 Task: Look for space in Rendsburg, Germany from 6th September, 2023 to 10th September, 2023 for 1 adult in price range Rs.9000 to Rs.17000. Place can be private room with 1  bedroom having 1 bed and 1 bathroom. Property type can be house, flat, guest house, hotel. Booking option can be shelf check-in. Required host language is English.
Action: Mouse moved to (246, 137)
Screenshot: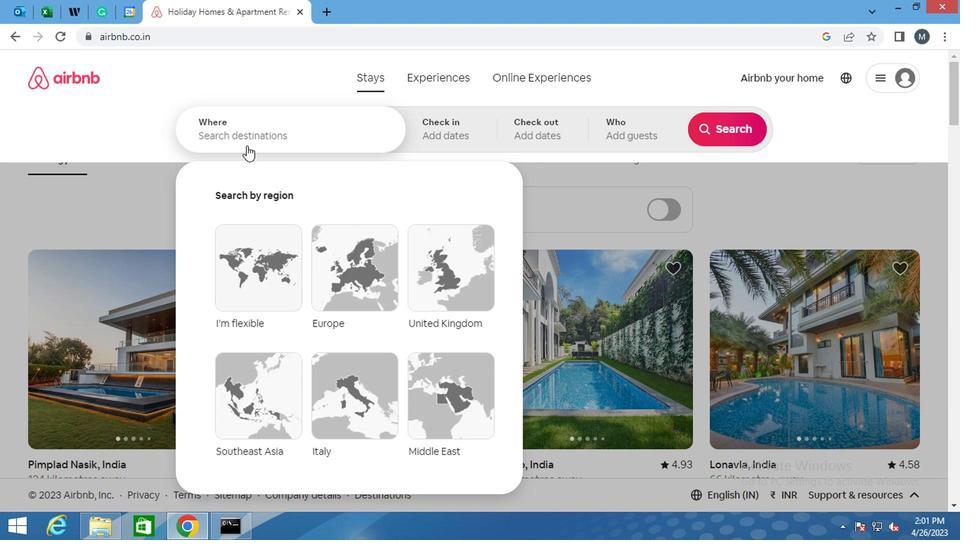 
Action: Mouse pressed left at (246, 137)
Screenshot: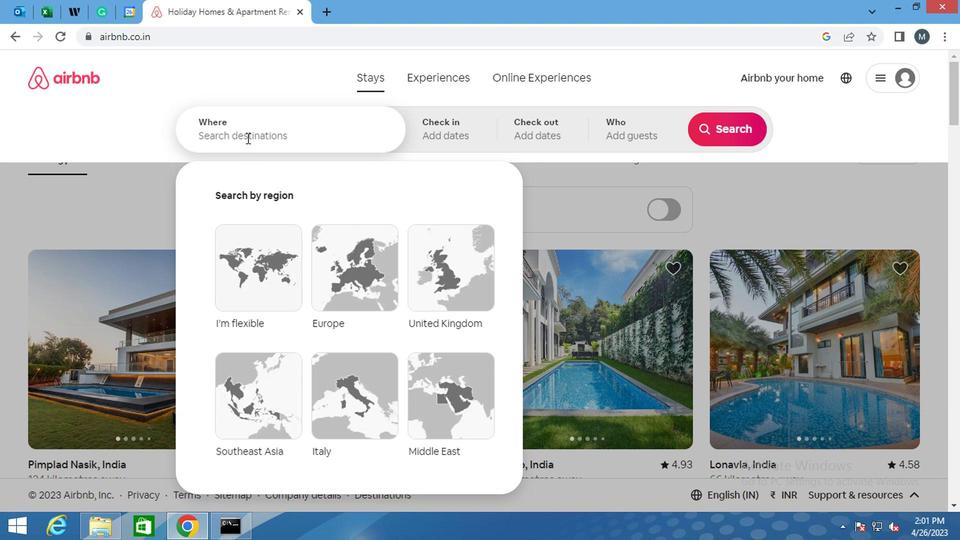 
Action: Mouse moved to (246, 136)
Screenshot: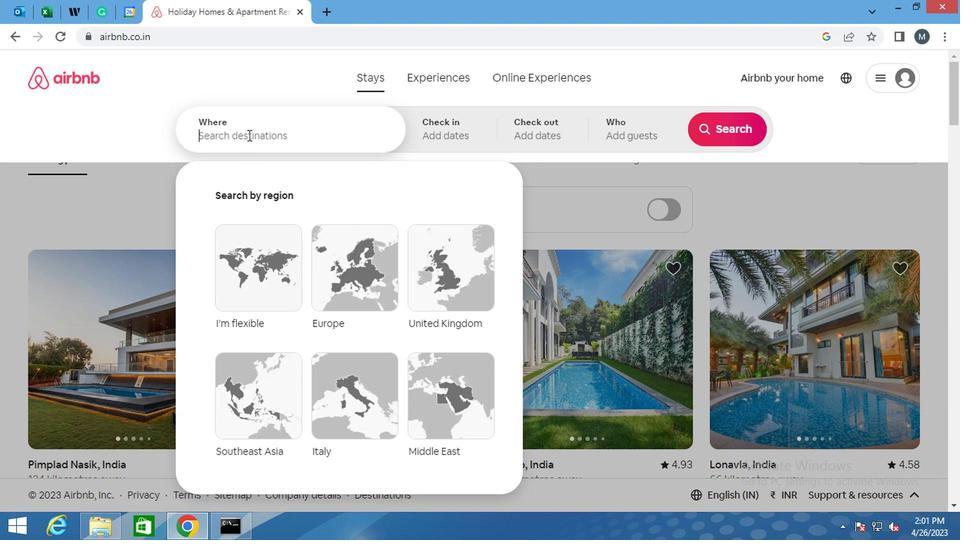 
Action: Key pressed <Key.shift><Key.shift><Key.shift><Key.shift><Key.shift>RENDSBURG,<Key.space><Key.shift>GERM
Screenshot: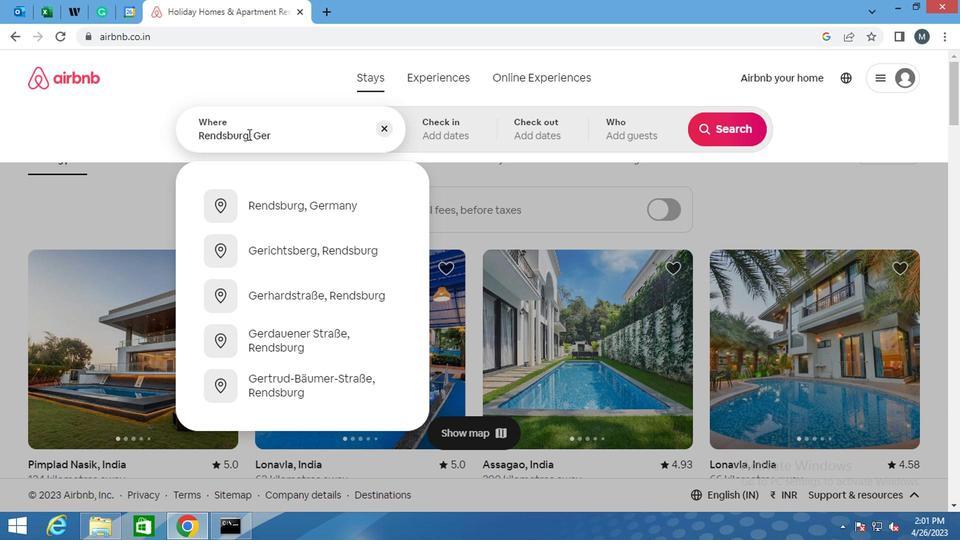 
Action: Mouse moved to (257, 203)
Screenshot: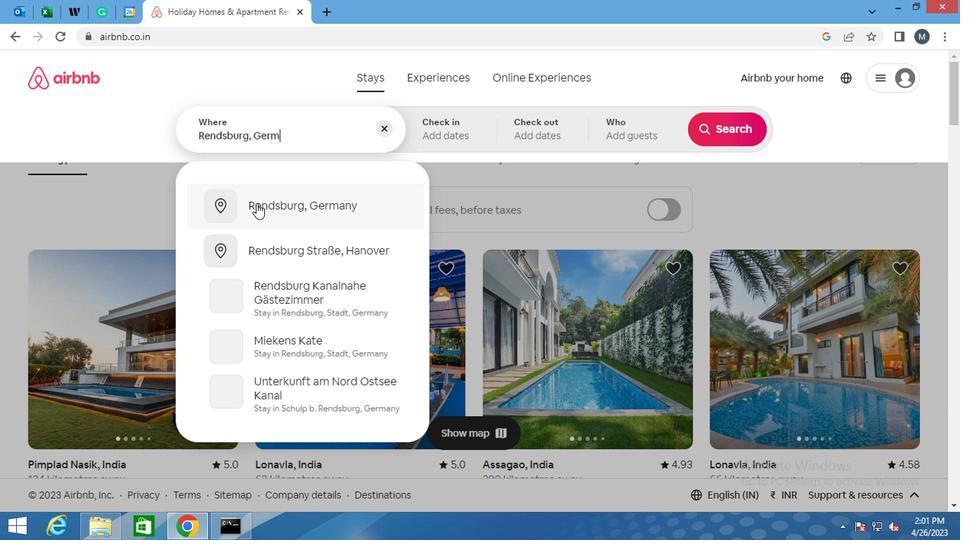 
Action: Mouse pressed left at (257, 203)
Screenshot: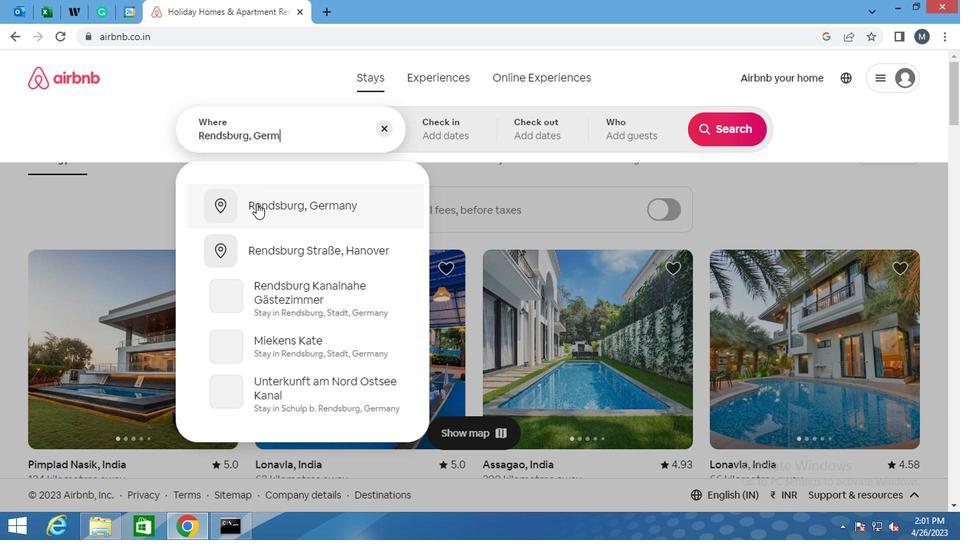
Action: Mouse moved to (443, 137)
Screenshot: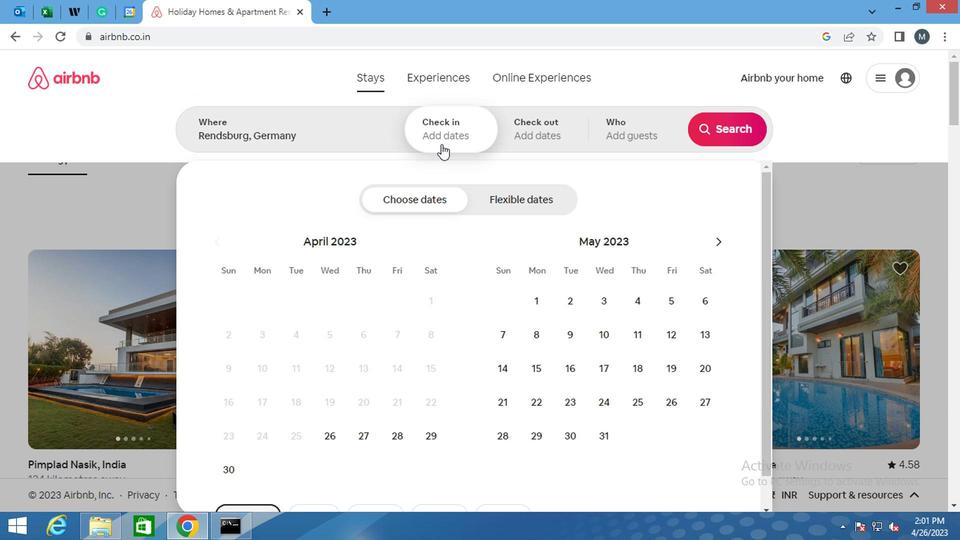 
Action: Mouse pressed left at (443, 137)
Screenshot: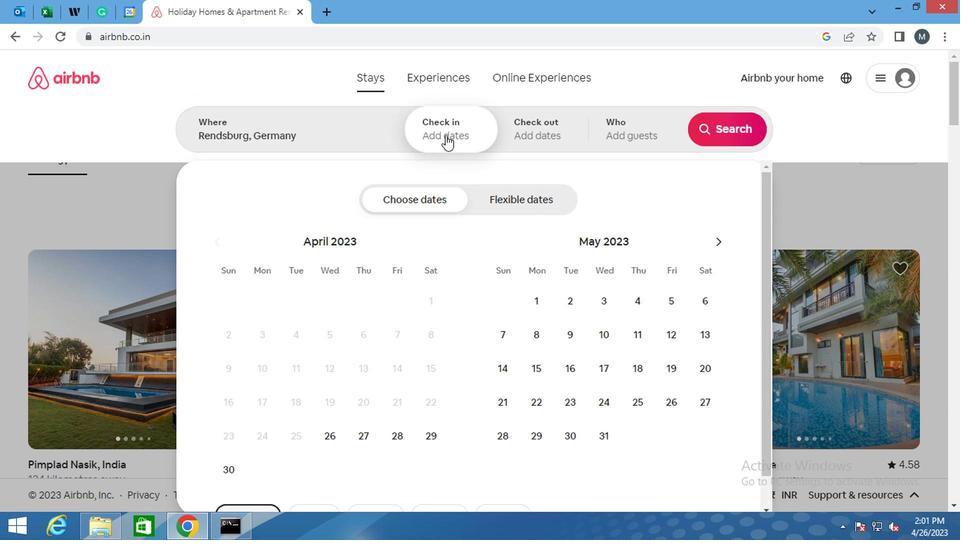 
Action: Mouse moved to (457, 136)
Screenshot: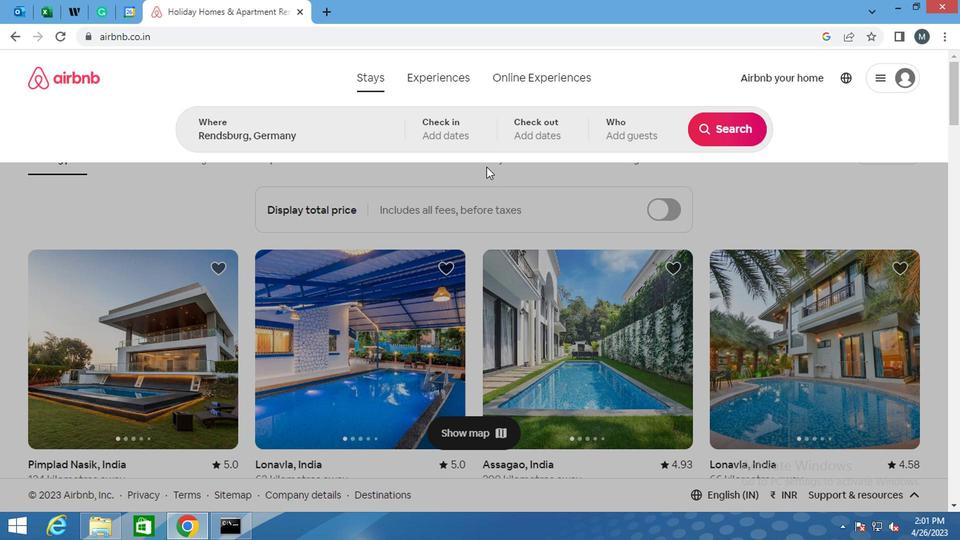 
Action: Mouse pressed left at (457, 136)
Screenshot: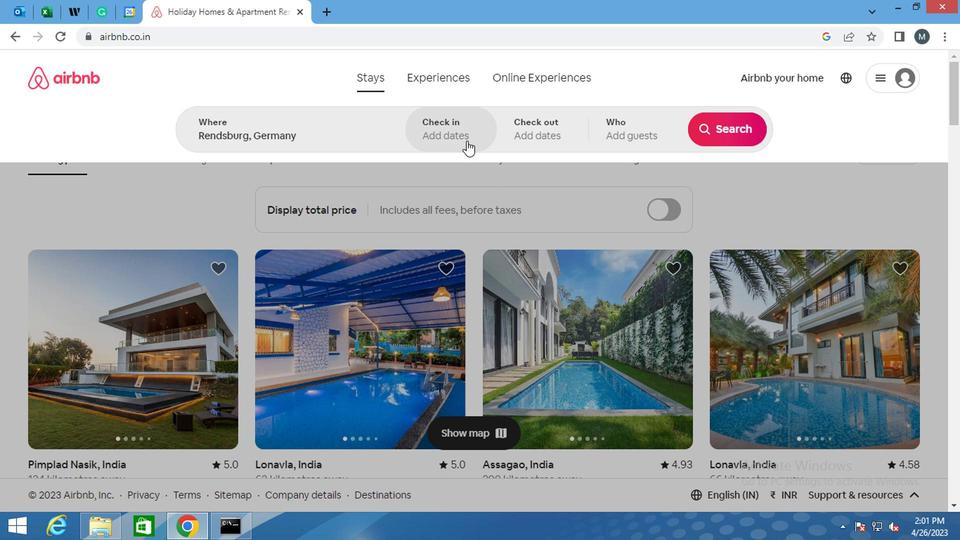 
Action: Mouse moved to (712, 239)
Screenshot: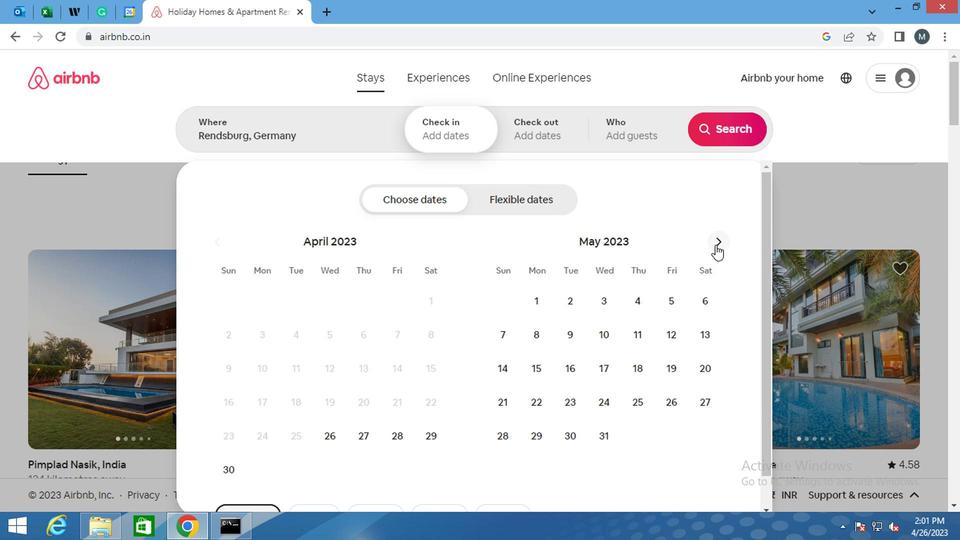 
Action: Mouse pressed left at (712, 239)
Screenshot: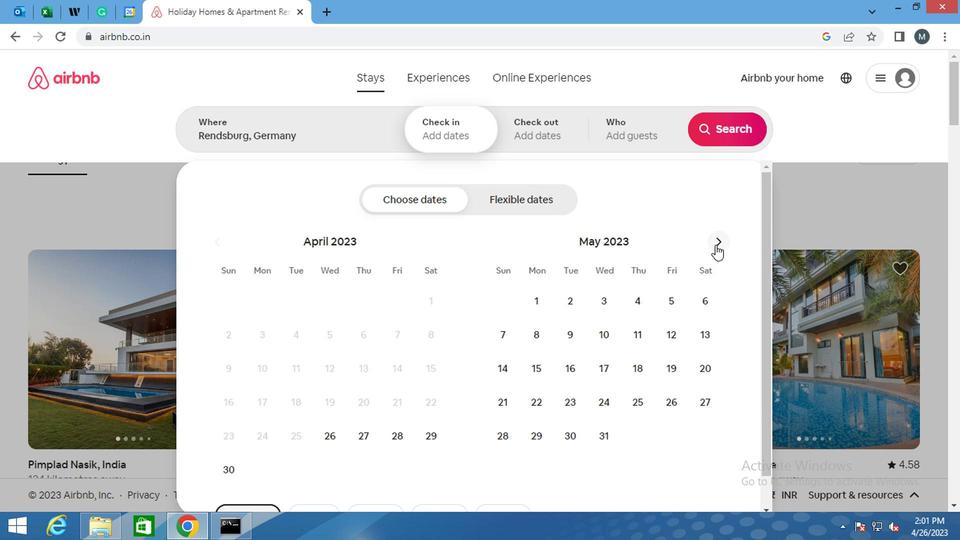 
Action: Mouse pressed left at (712, 239)
Screenshot: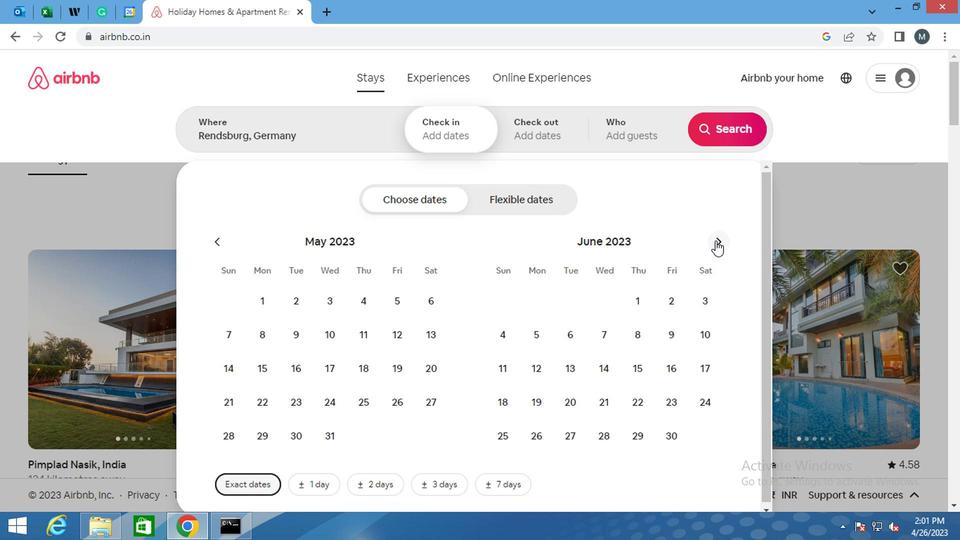 
Action: Mouse moved to (712, 239)
Screenshot: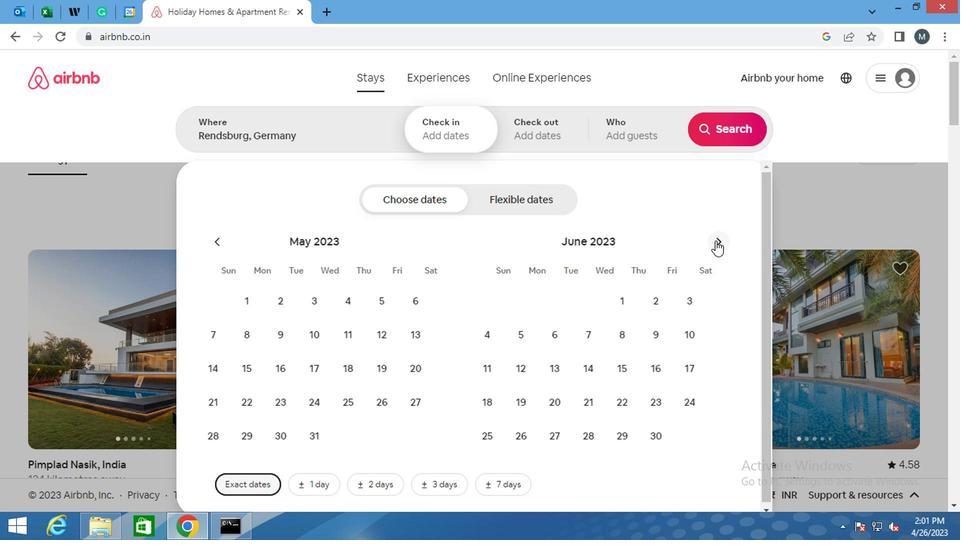 
Action: Mouse pressed left at (712, 239)
Screenshot: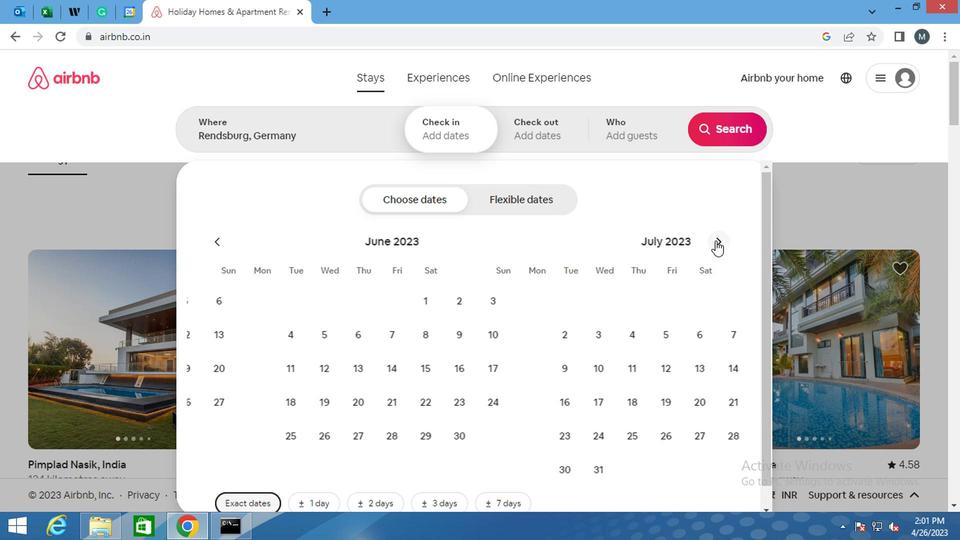 
Action: Mouse pressed left at (712, 239)
Screenshot: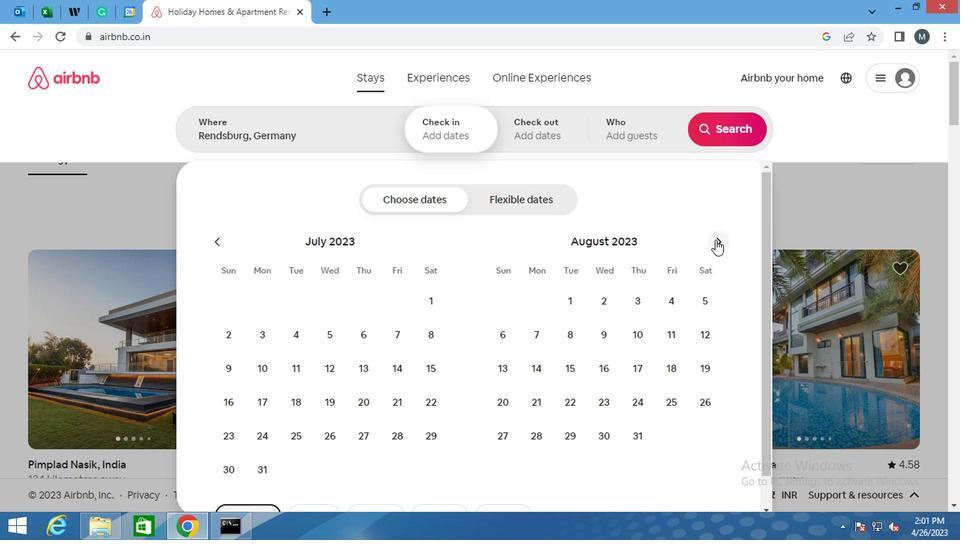 
Action: Mouse moved to (616, 331)
Screenshot: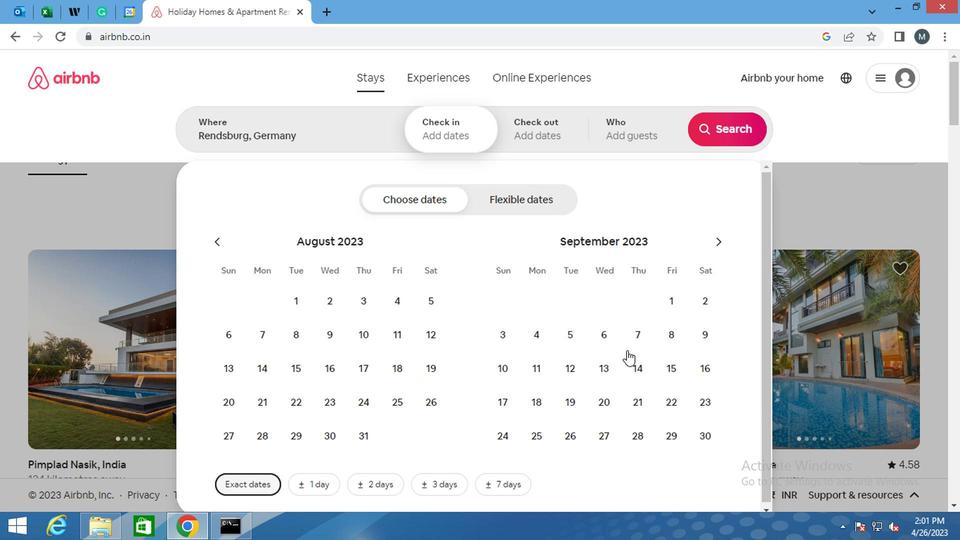 
Action: Mouse pressed left at (616, 331)
Screenshot: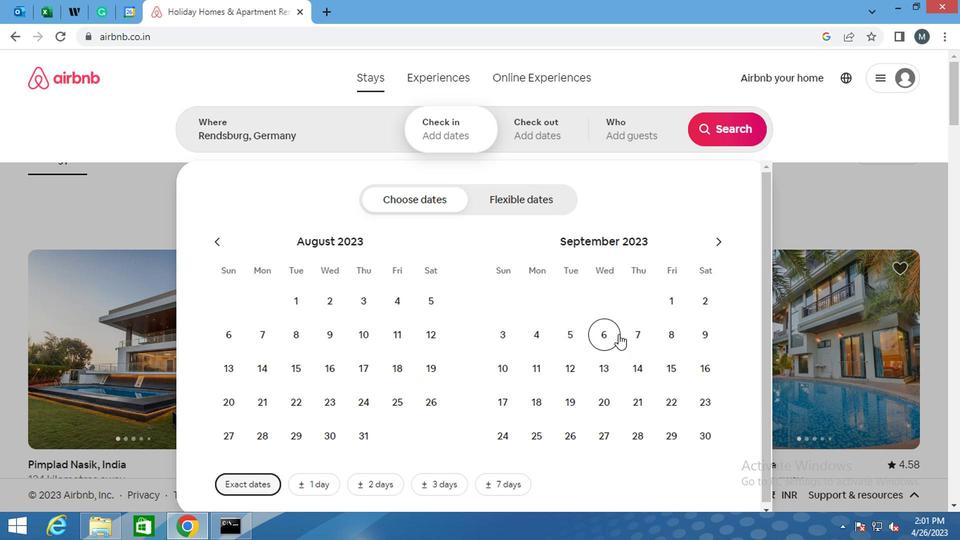 
Action: Mouse moved to (515, 370)
Screenshot: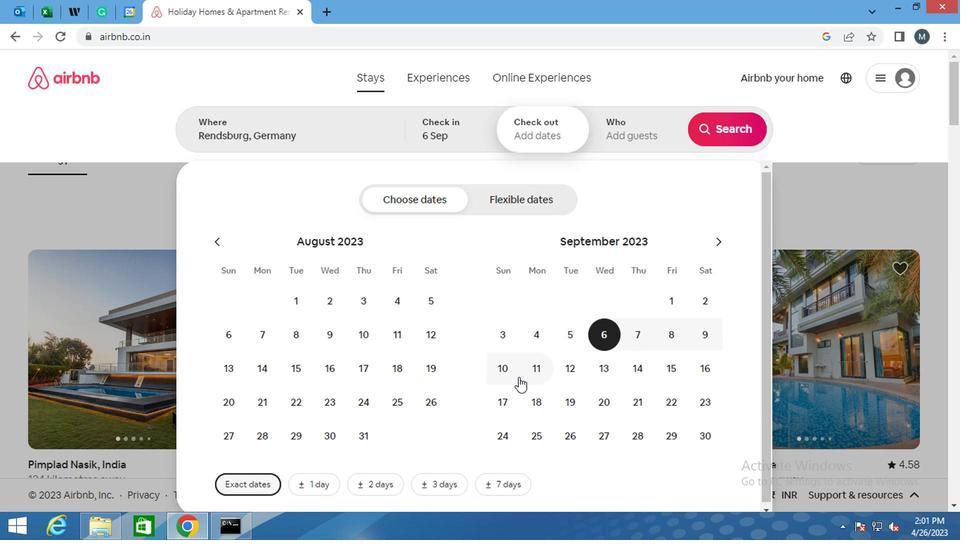 
Action: Mouse pressed left at (515, 370)
Screenshot: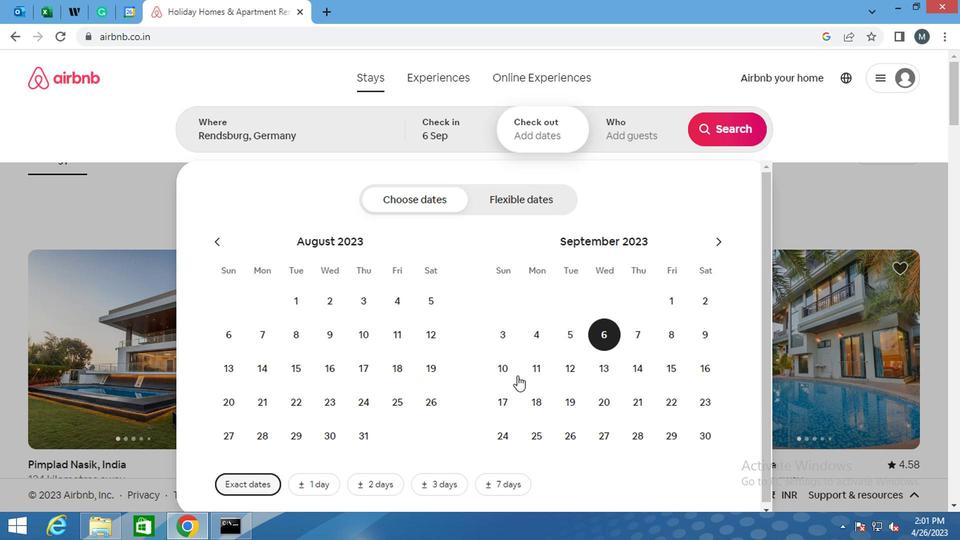 
Action: Mouse moved to (641, 148)
Screenshot: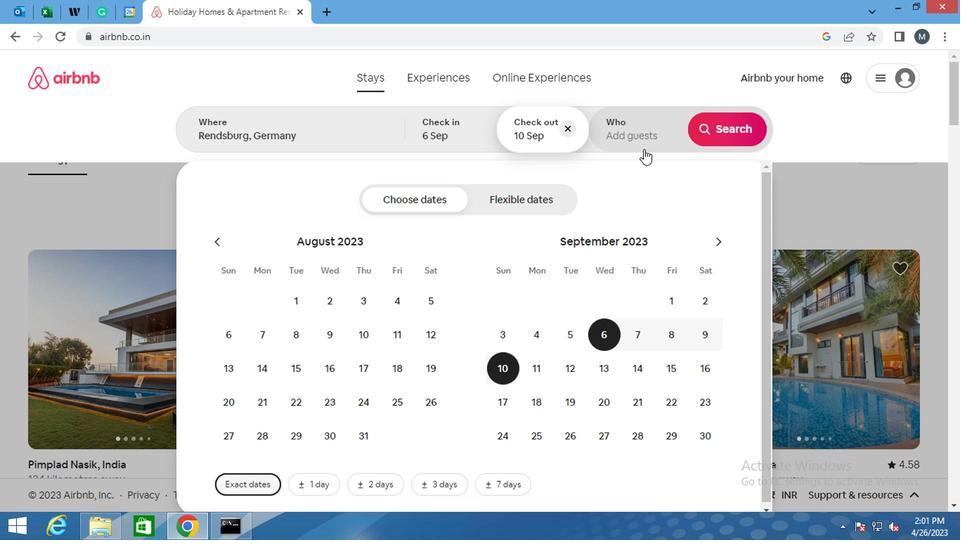 
Action: Mouse pressed left at (641, 148)
Screenshot: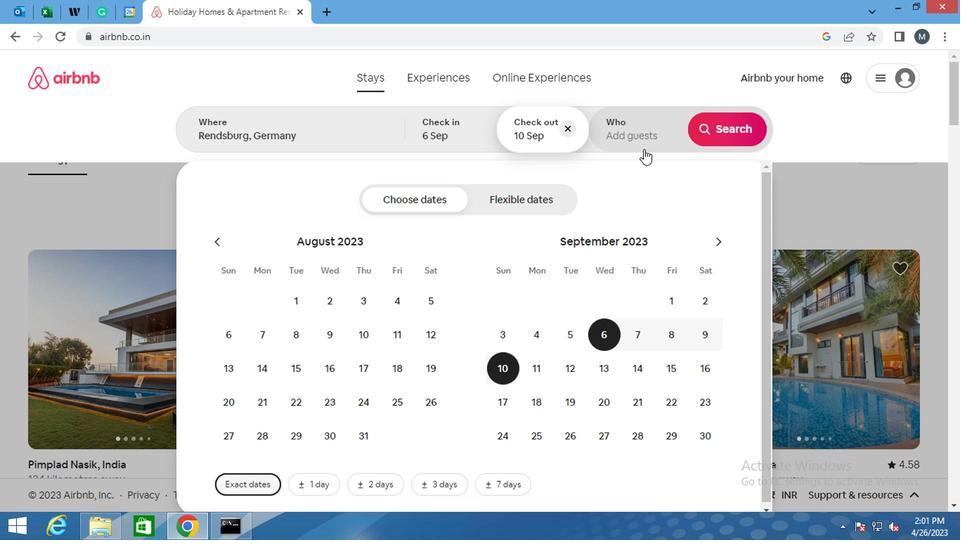 
Action: Mouse moved to (732, 203)
Screenshot: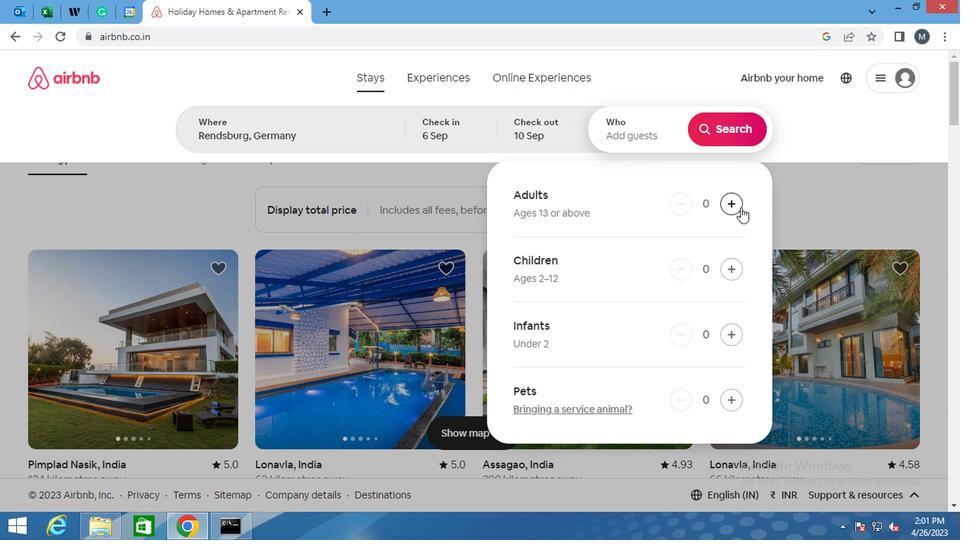 
Action: Mouse pressed left at (732, 203)
Screenshot: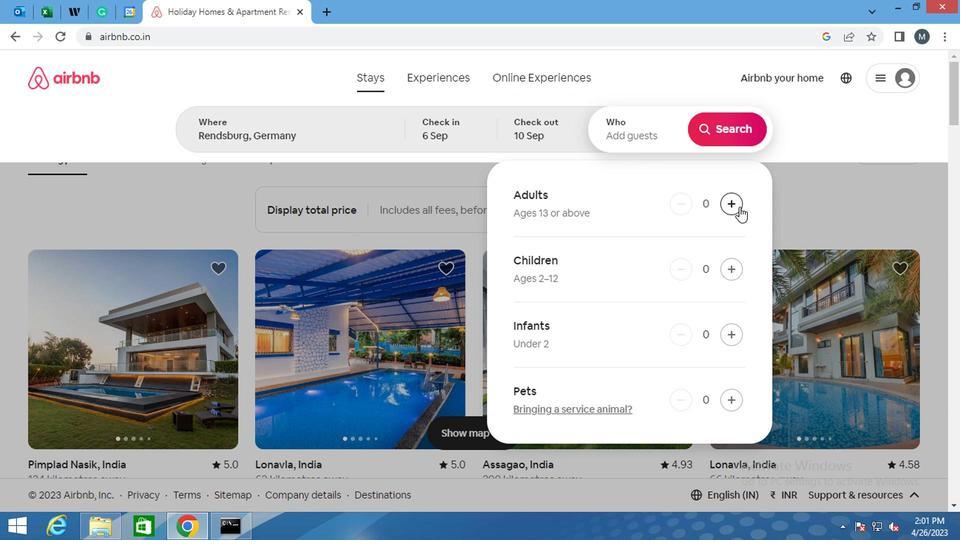 
Action: Mouse moved to (728, 124)
Screenshot: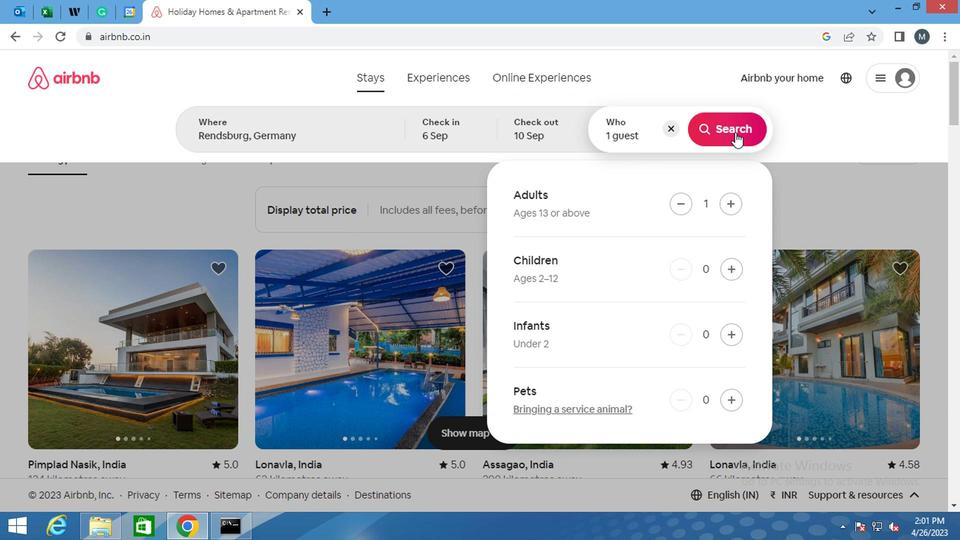 
Action: Mouse pressed left at (728, 124)
Screenshot: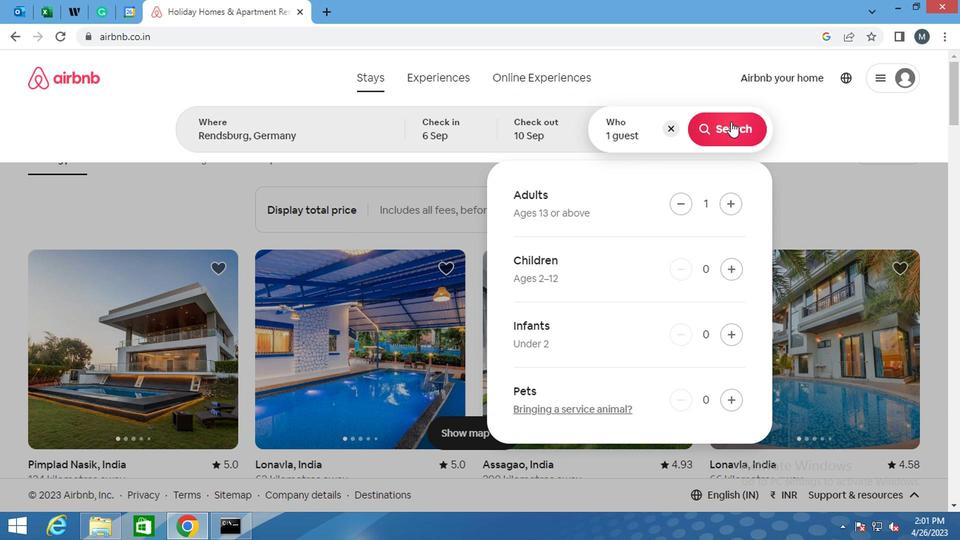 
Action: Mouse moved to (881, 134)
Screenshot: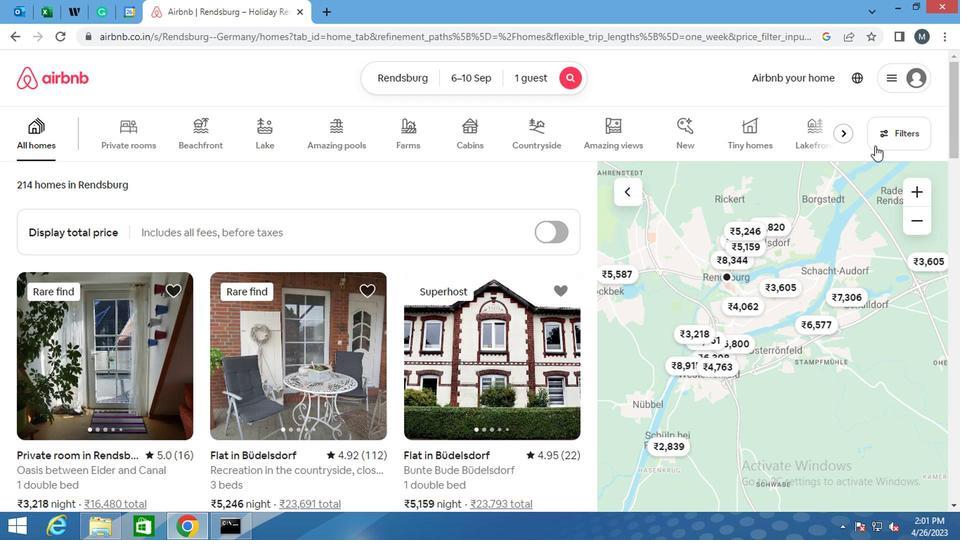 
Action: Mouse pressed left at (881, 134)
Screenshot: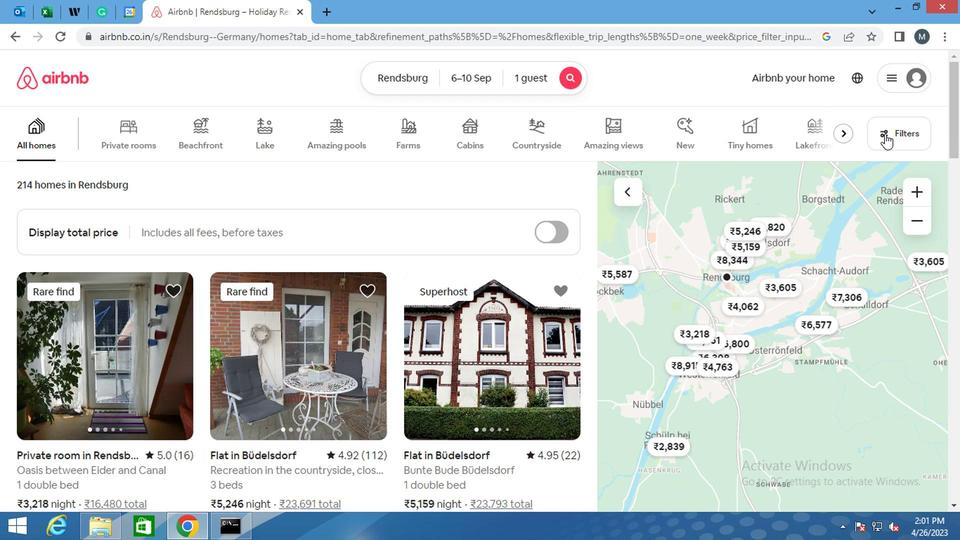 
Action: Mouse moved to (325, 315)
Screenshot: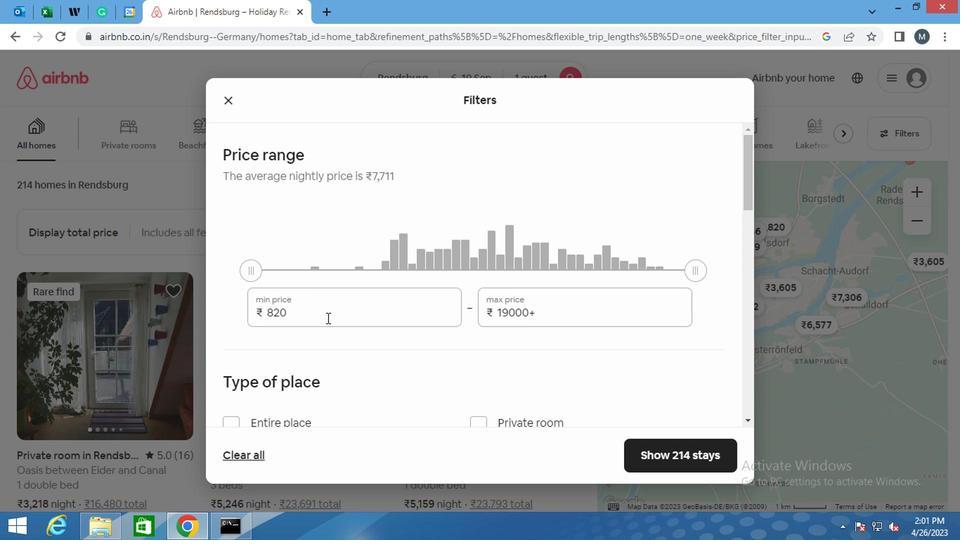 
Action: Mouse pressed left at (325, 315)
Screenshot: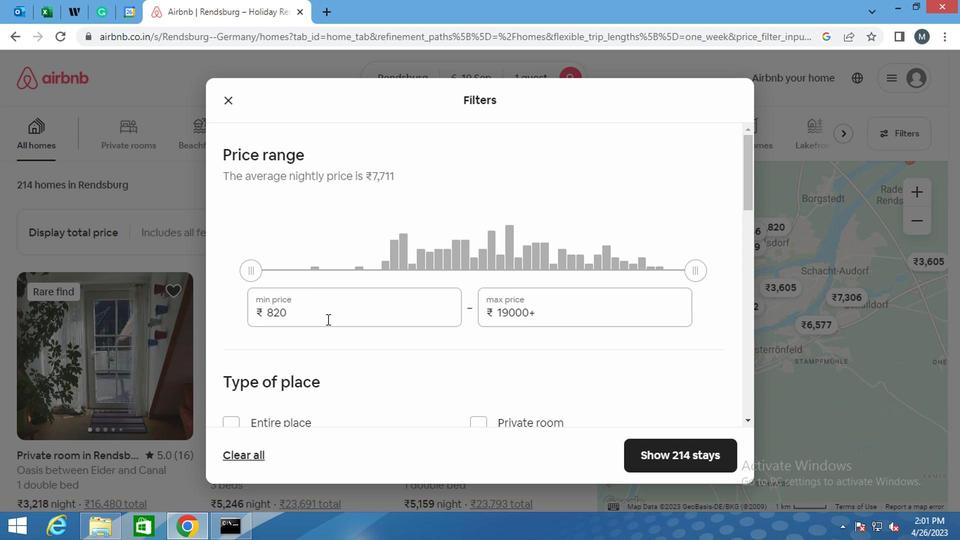 
Action: Mouse moved to (325, 314)
Screenshot: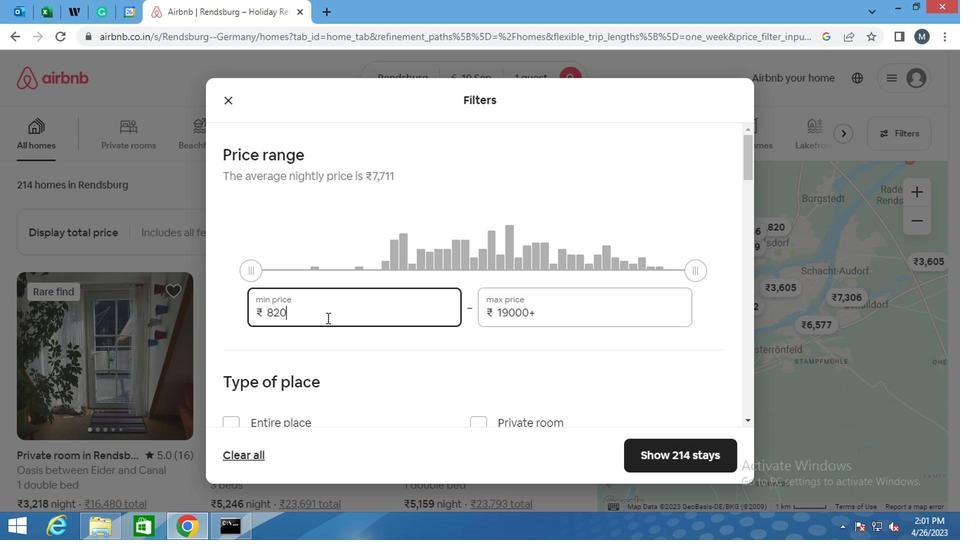 
Action: Key pressed <Key.backspace><Key.backspace><Key.backspace>9000
Screenshot: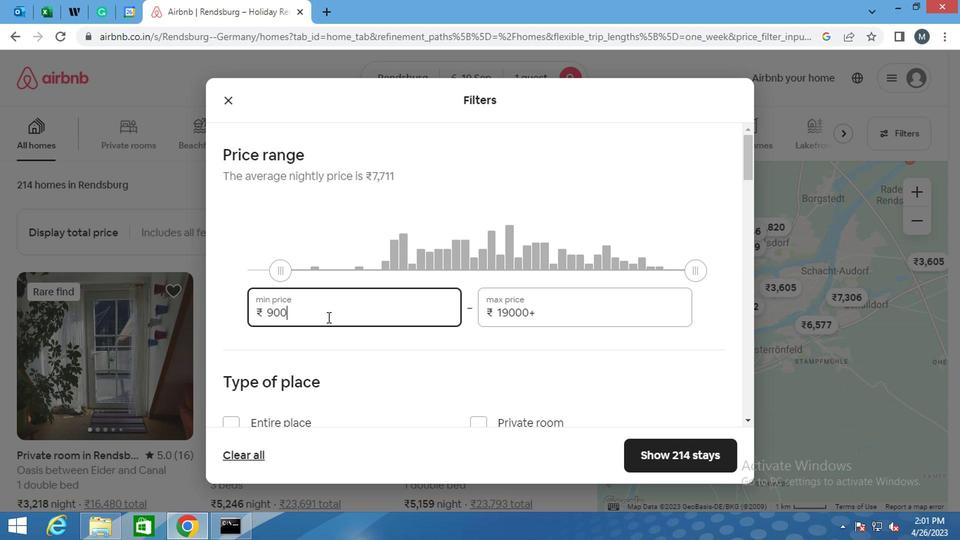 
Action: Mouse moved to (540, 310)
Screenshot: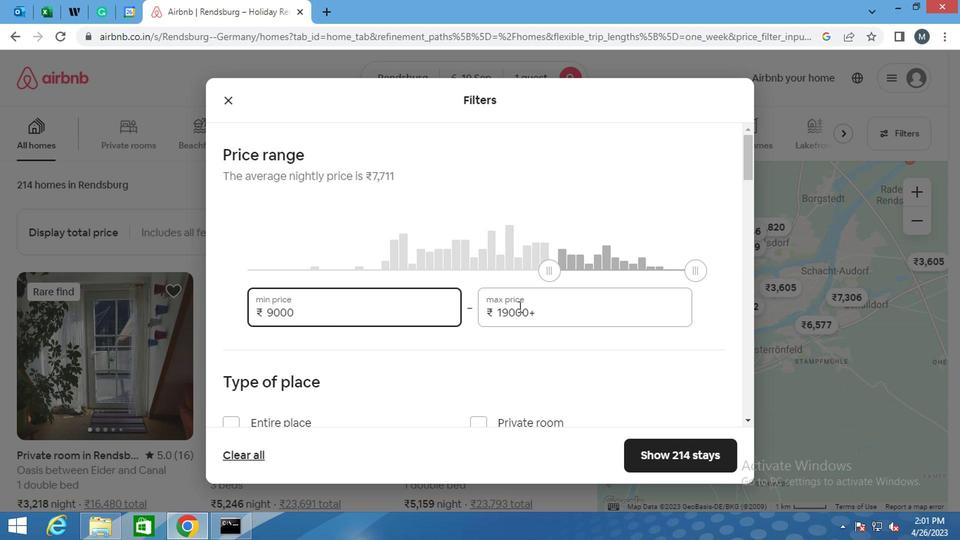 
Action: Mouse pressed left at (540, 310)
Screenshot: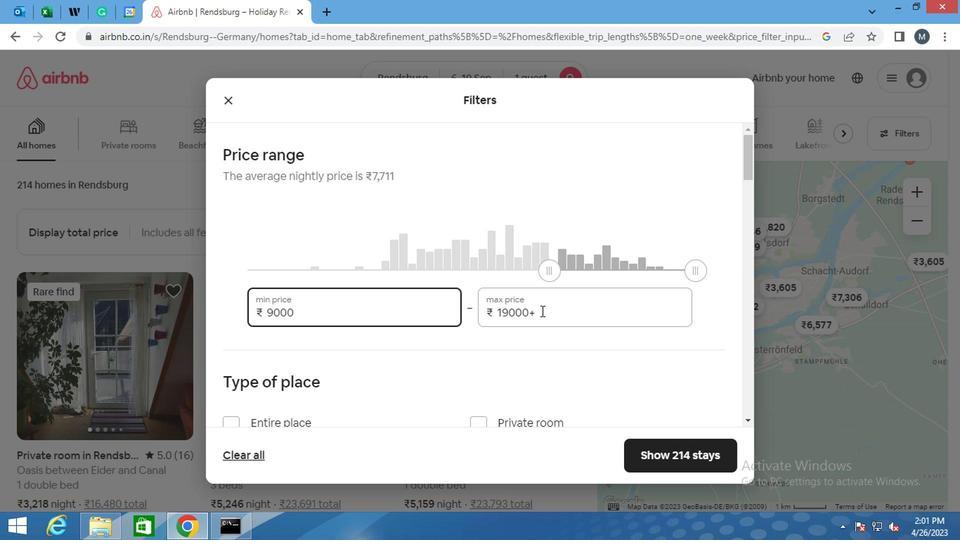 
Action: Key pressed <Key.backspace><Key.backspace><Key.backspace><Key.backspace><Key.backspace><Key.backspace><Key.backspace><Key.backspace>
Screenshot: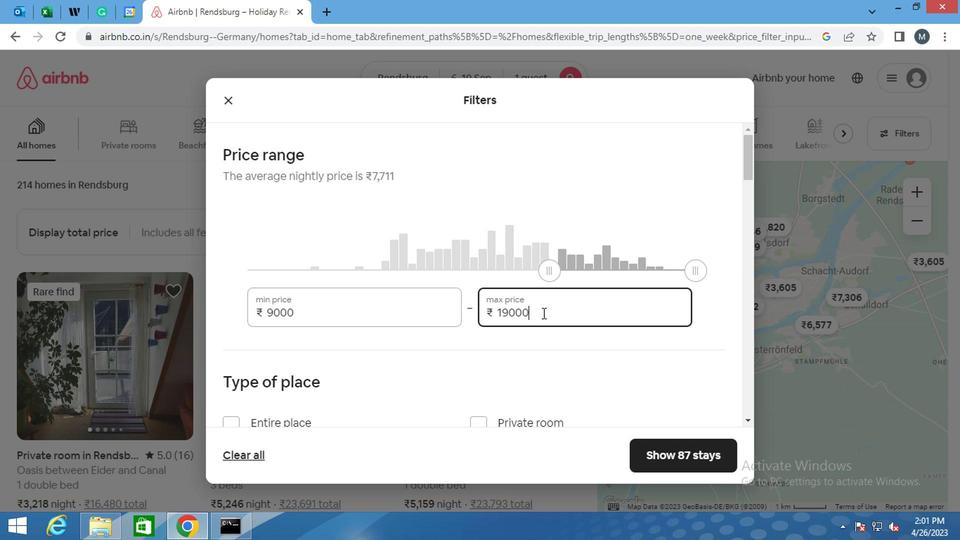 
Action: Mouse moved to (540, 310)
Screenshot: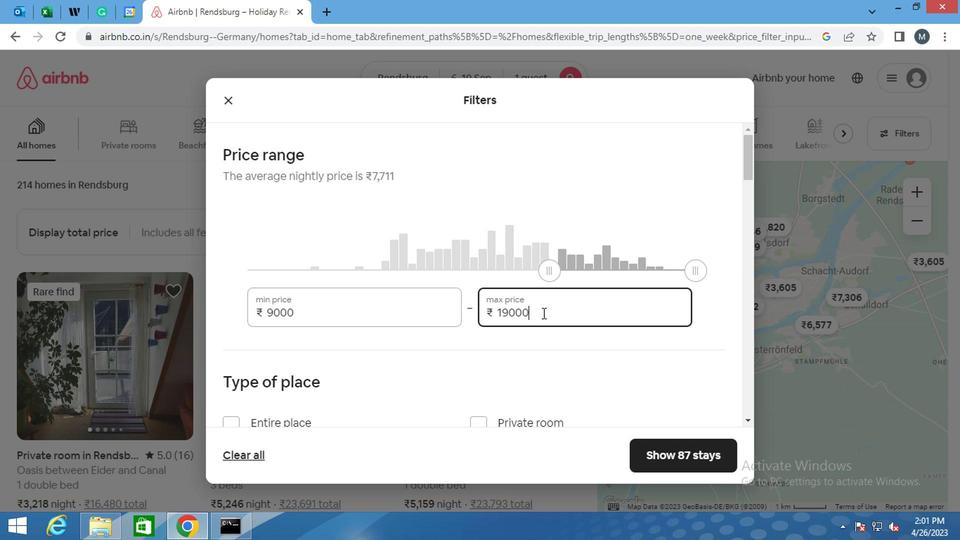 
Action: Key pressed <Key.backspace><Key.backspace><Key.backspace>
Screenshot: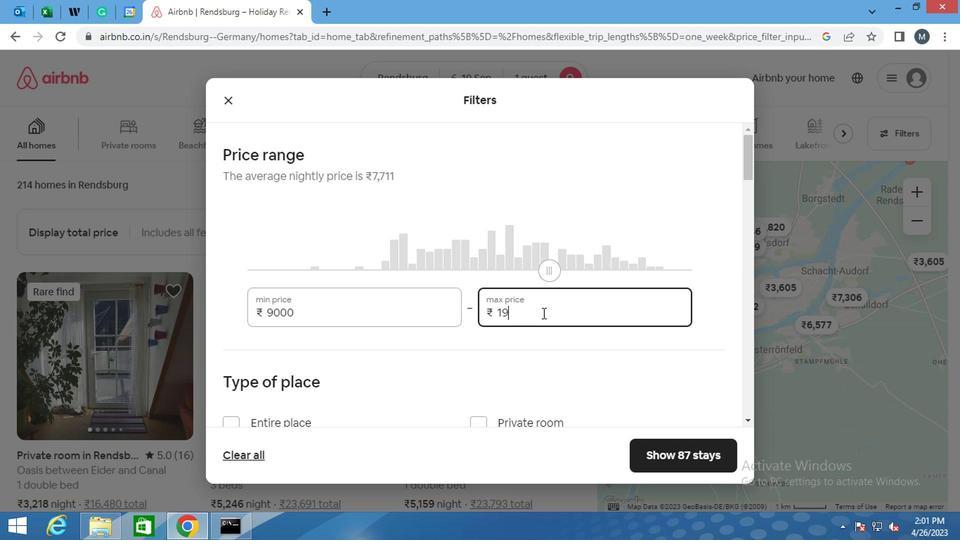
Action: Mouse moved to (540, 309)
Screenshot: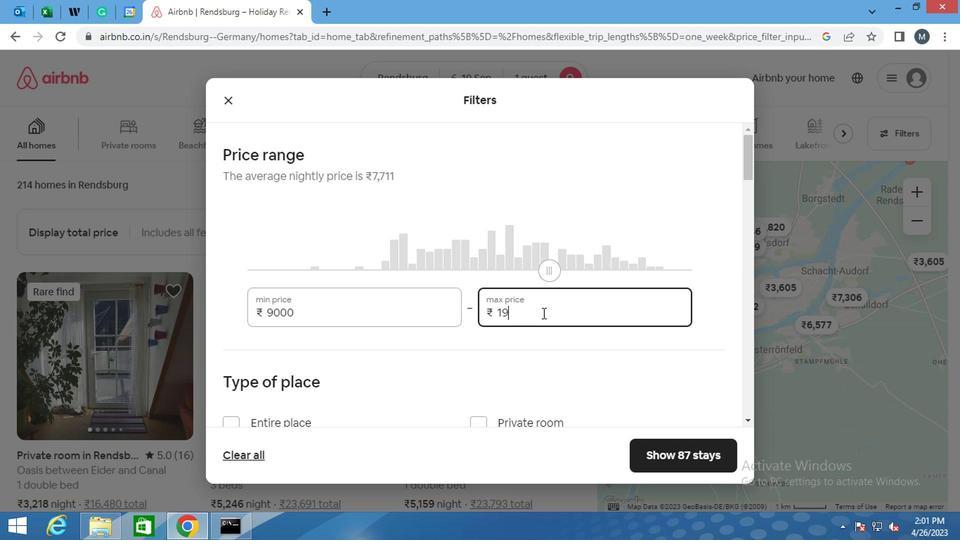 
Action: Key pressed <Key.backspace><Key.backspace>
Screenshot: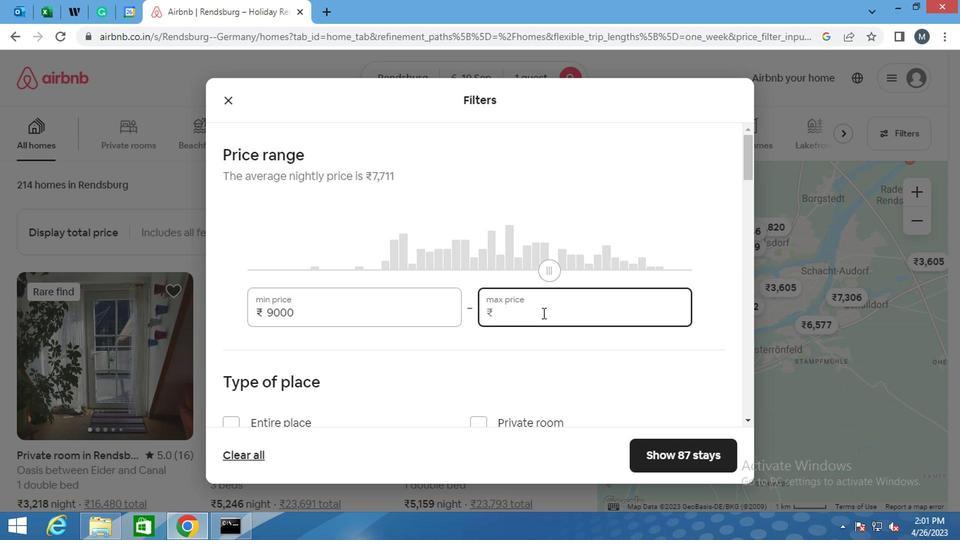 
Action: Mouse moved to (540, 309)
Screenshot: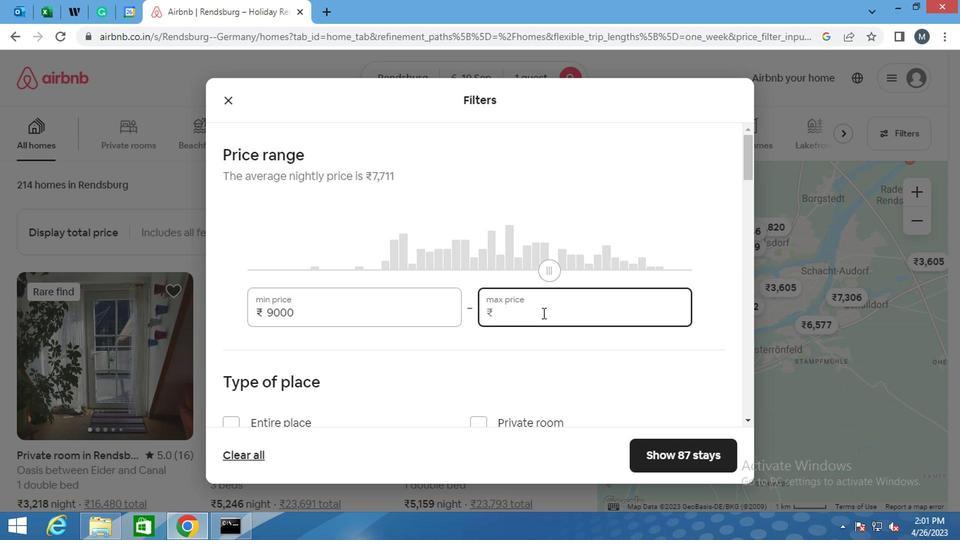 
Action: Key pressed <Key.backspace><Key.backspace><Key.backspace><Key.backspace><Key.backspace><Key.backspace><Key.backspace><Key.backspace><Key.backspace><Key.backspace><Key.backspace>
Screenshot: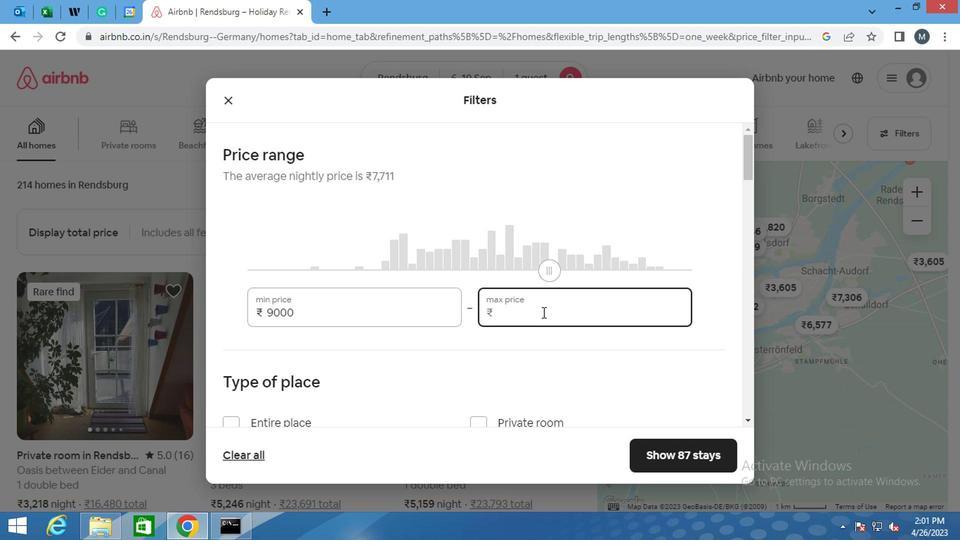 
Action: Mouse moved to (537, 309)
Screenshot: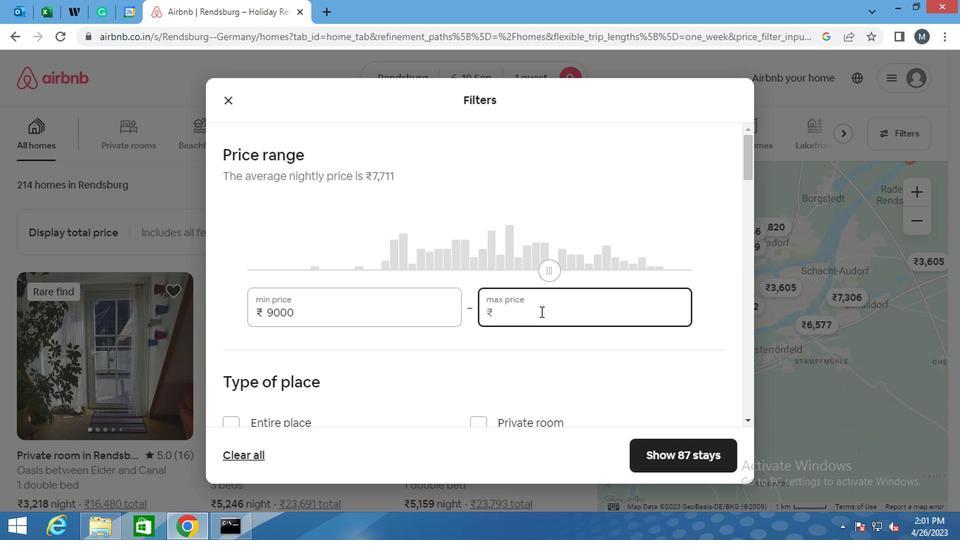 
Action: Key pressed 1
Screenshot: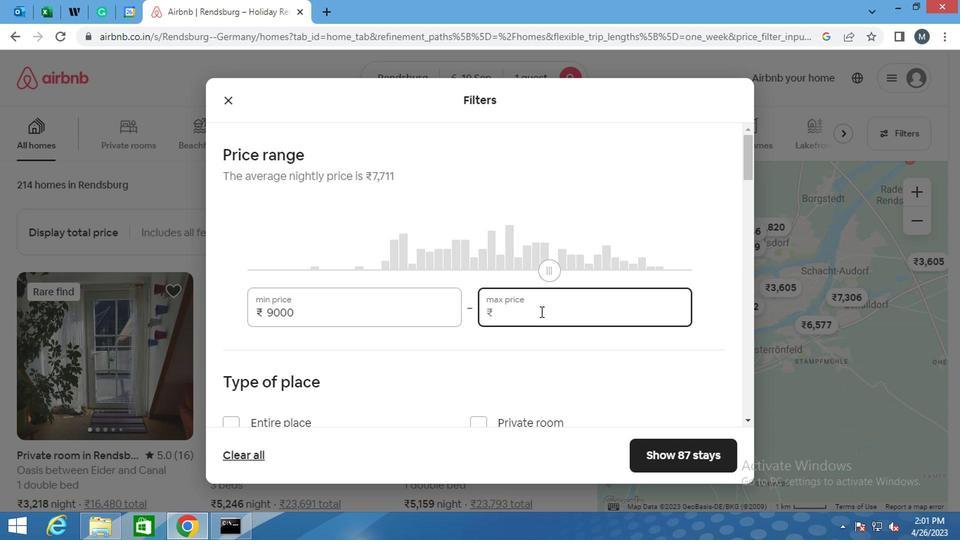 
Action: Mouse moved to (536, 309)
Screenshot: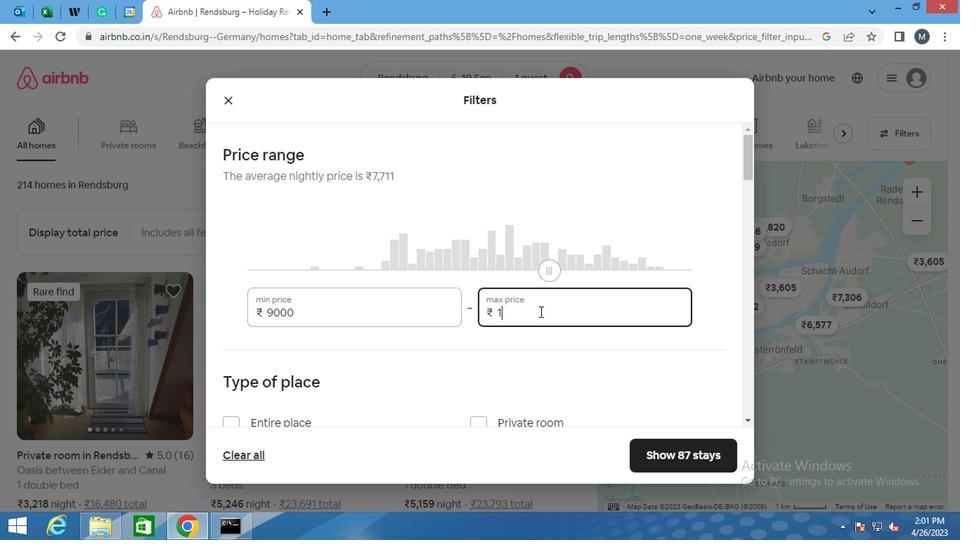
Action: Key pressed 7000
Screenshot: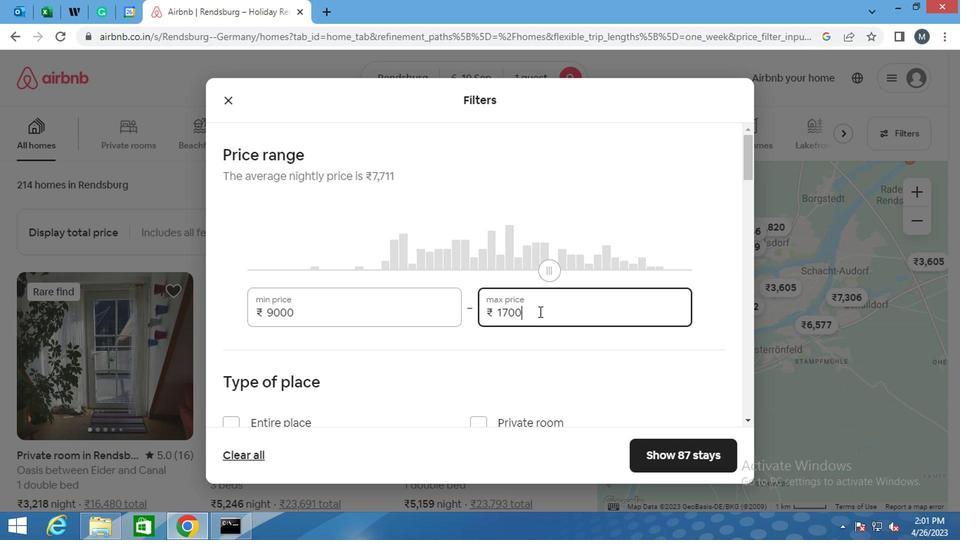 
Action: Mouse moved to (359, 267)
Screenshot: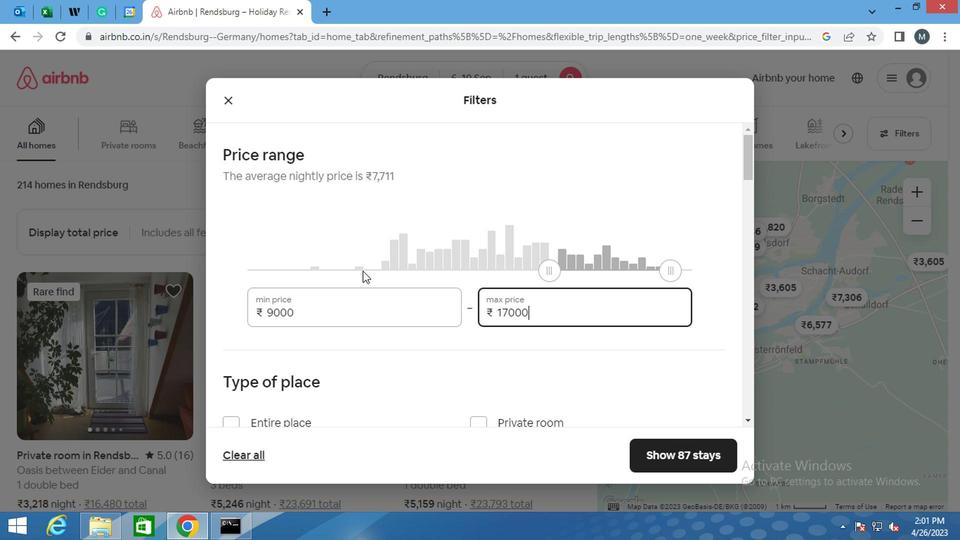 
Action: Mouse scrolled (359, 266) with delta (0, 0)
Screenshot: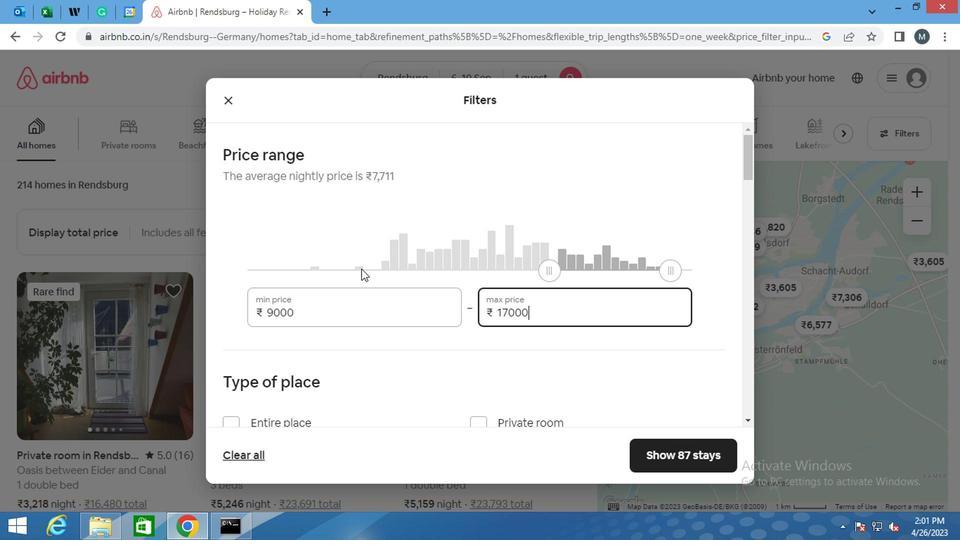 
Action: Mouse moved to (348, 276)
Screenshot: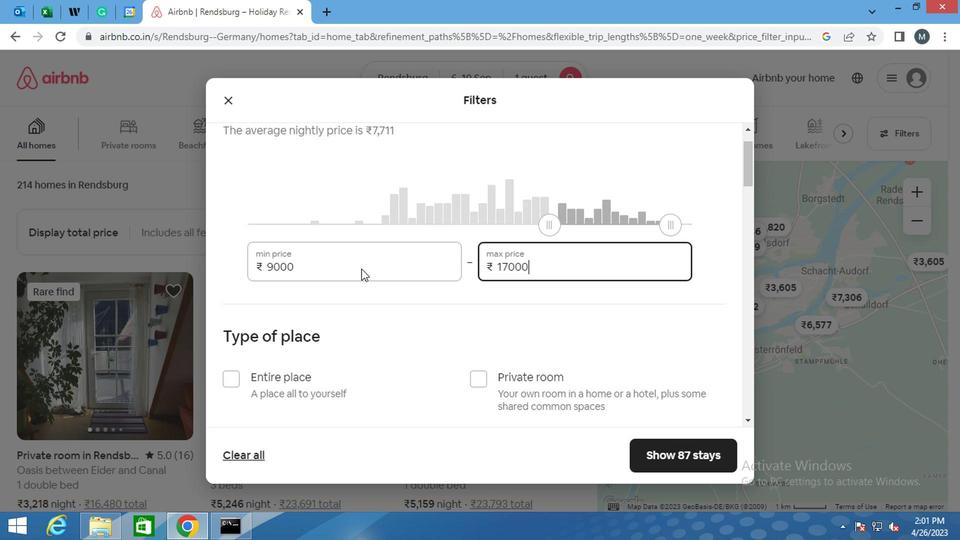 
Action: Mouse scrolled (348, 276) with delta (0, 0)
Screenshot: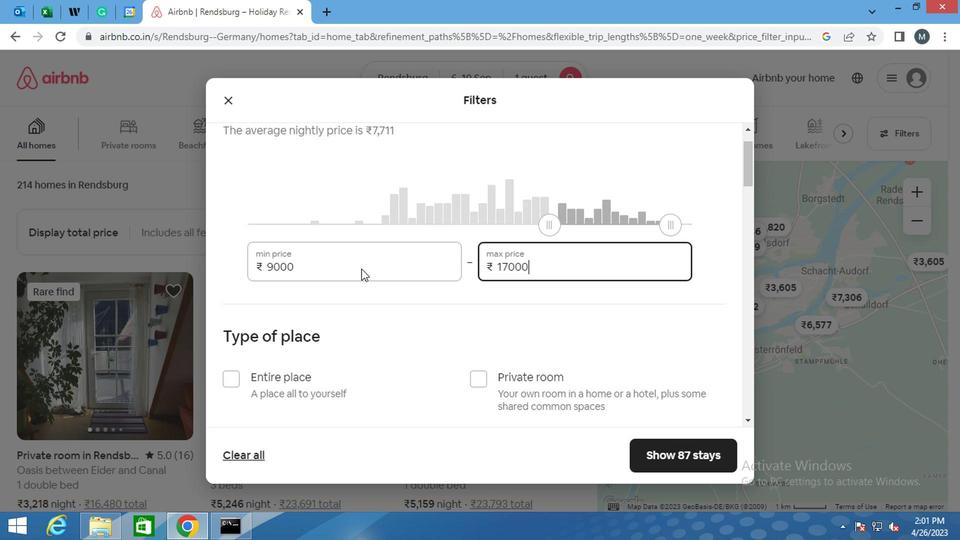 
Action: Mouse moved to (346, 281)
Screenshot: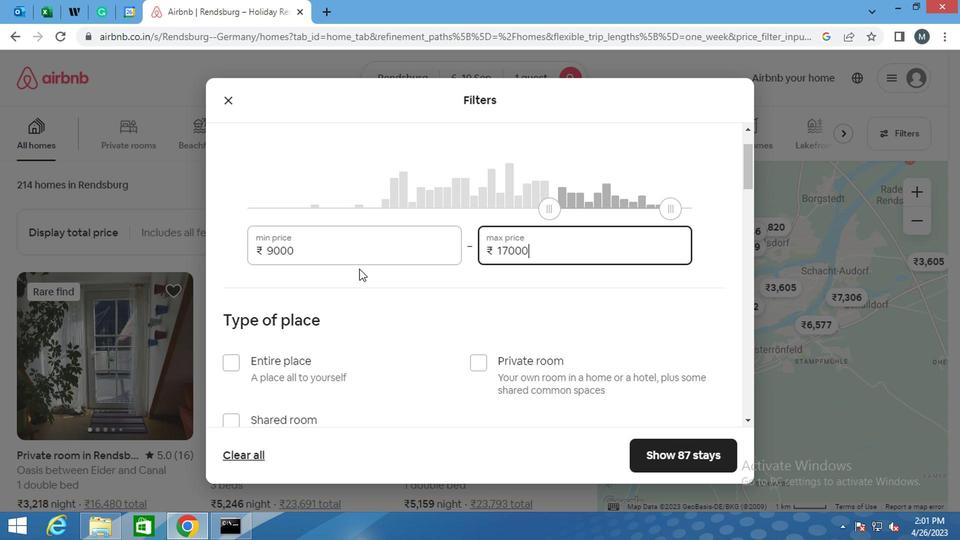 
Action: Mouse scrolled (346, 280) with delta (0, -1)
Screenshot: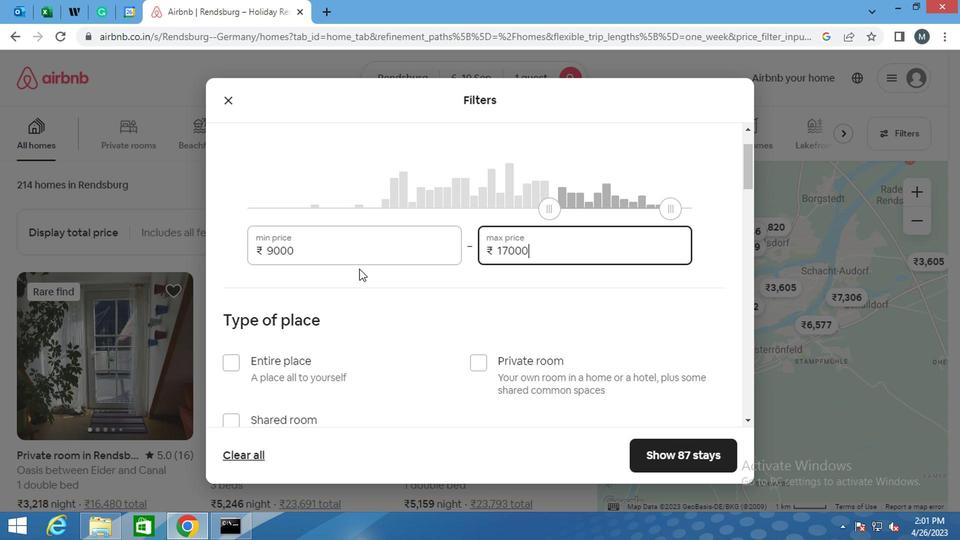 
Action: Mouse moved to (476, 205)
Screenshot: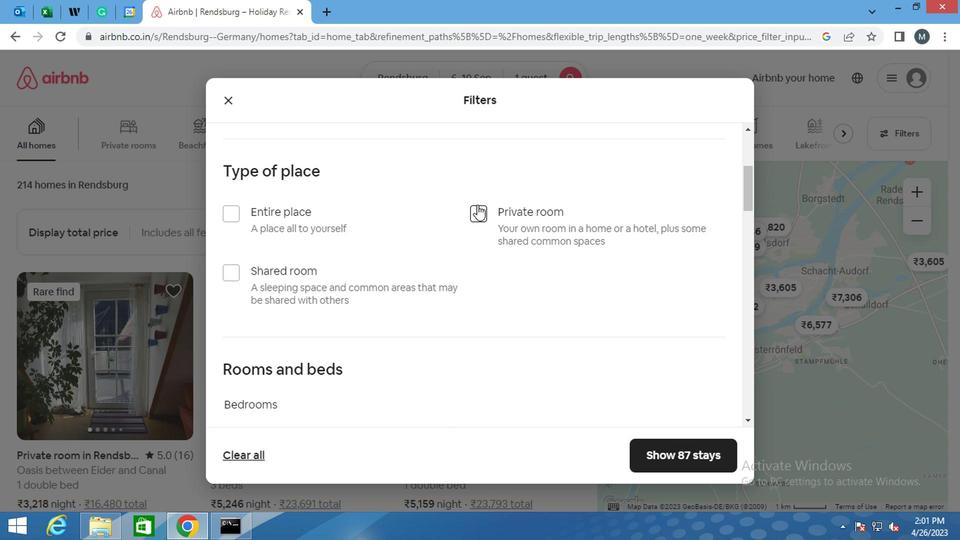 
Action: Mouse pressed left at (476, 205)
Screenshot: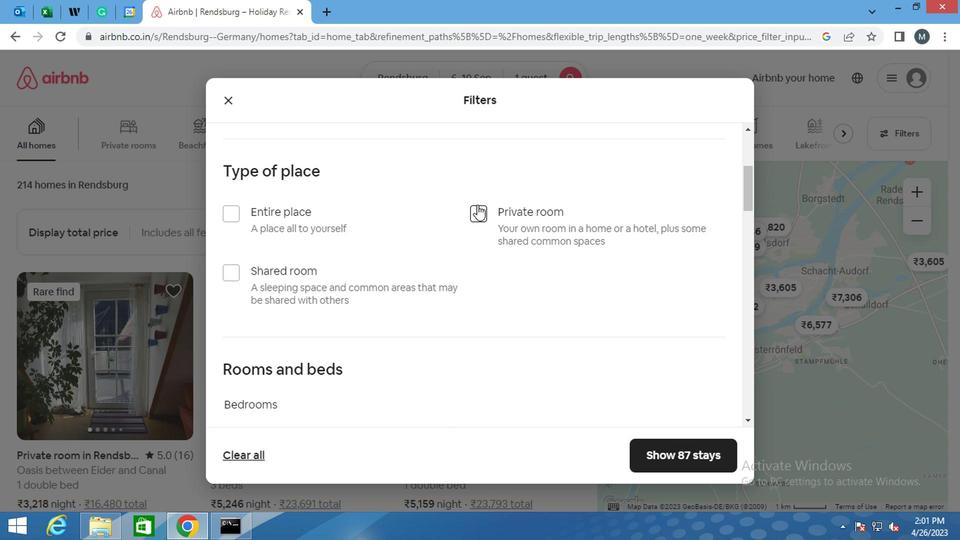 
Action: Mouse moved to (475, 216)
Screenshot: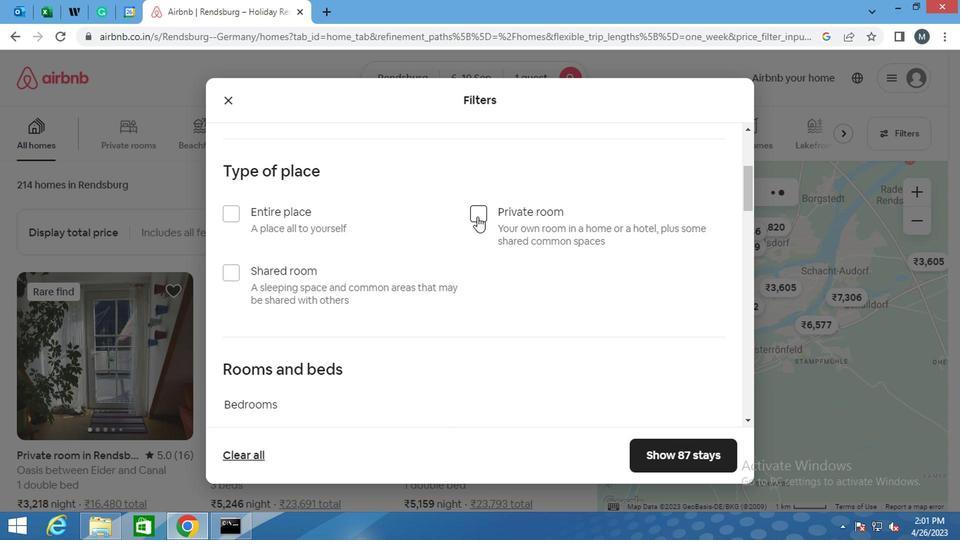 
Action: Mouse pressed left at (475, 216)
Screenshot: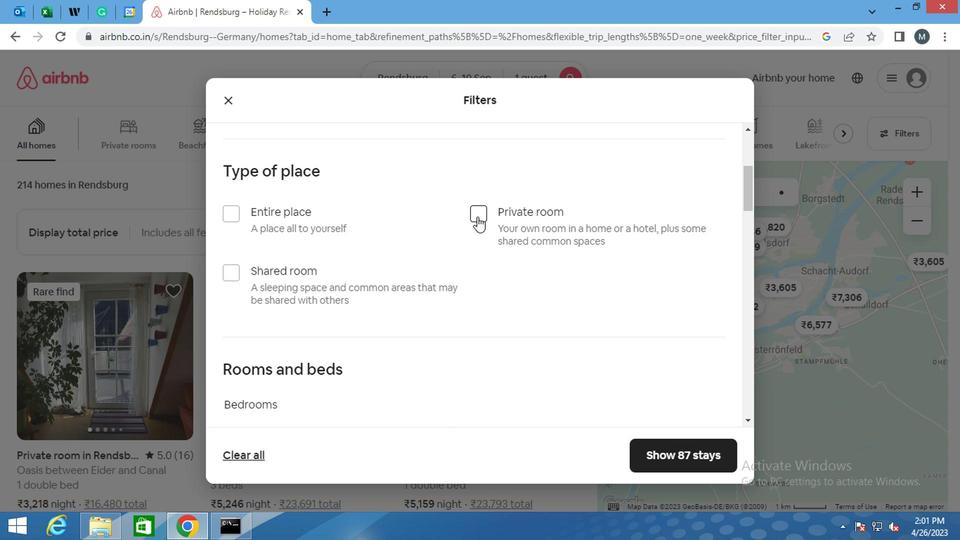 
Action: Mouse moved to (323, 229)
Screenshot: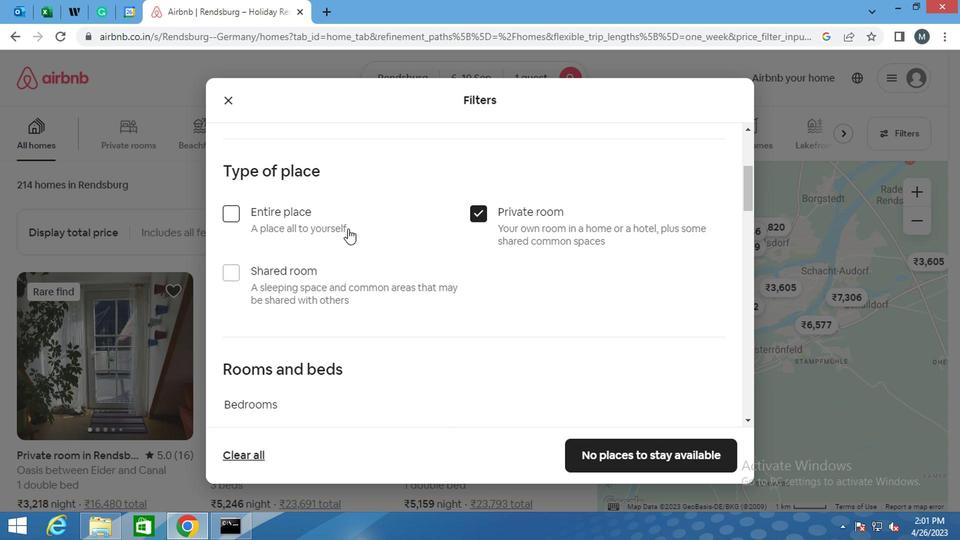 
Action: Mouse scrolled (323, 229) with delta (0, 0)
Screenshot: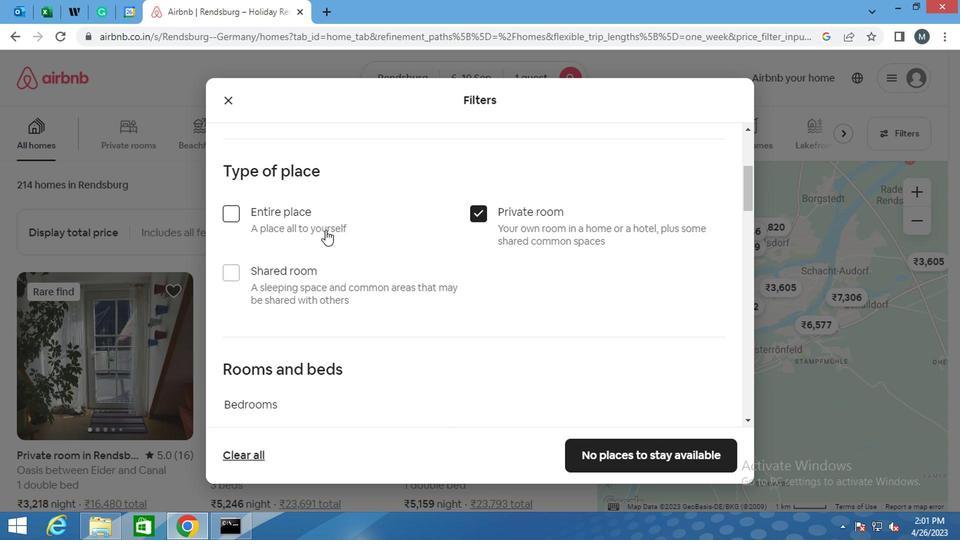 
Action: Mouse moved to (322, 229)
Screenshot: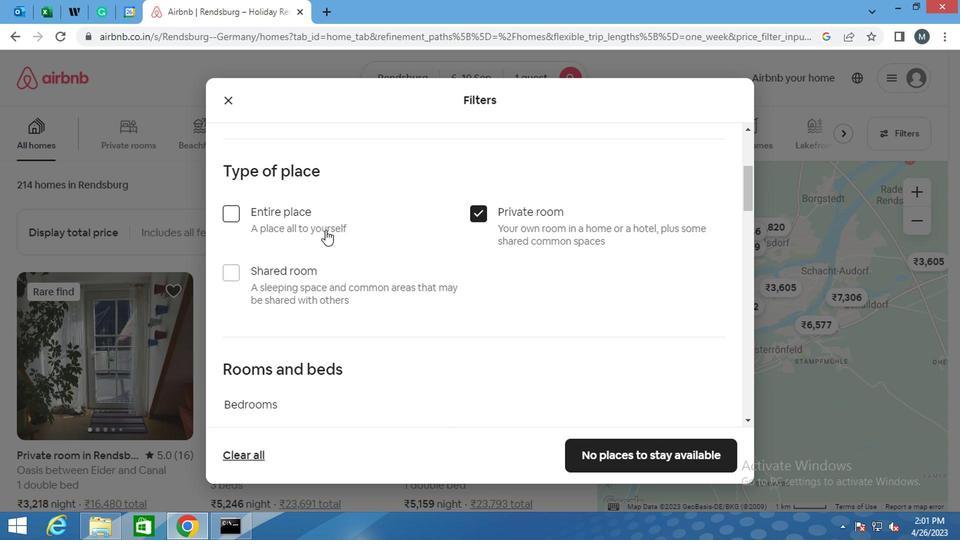 
Action: Mouse scrolled (322, 229) with delta (0, 0)
Screenshot: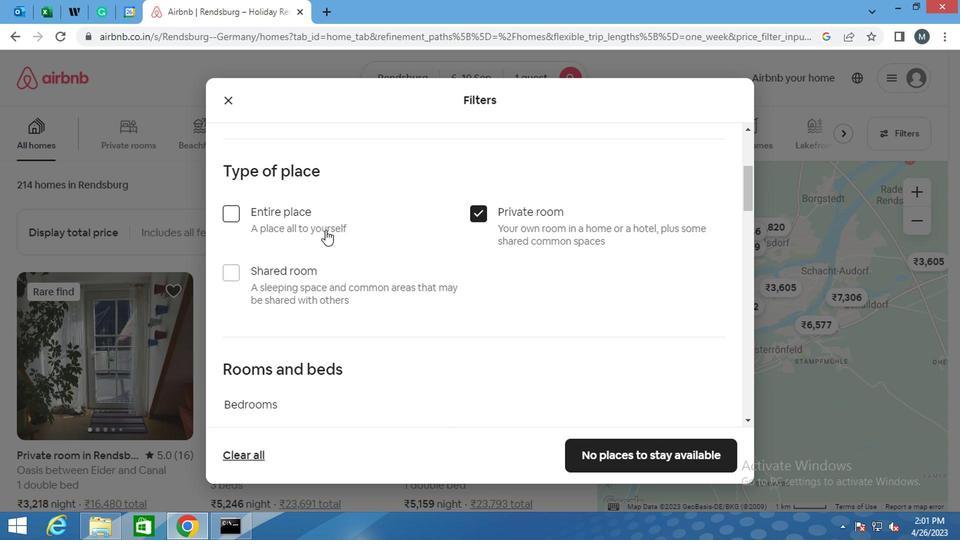 
Action: Mouse scrolled (322, 229) with delta (0, 0)
Screenshot: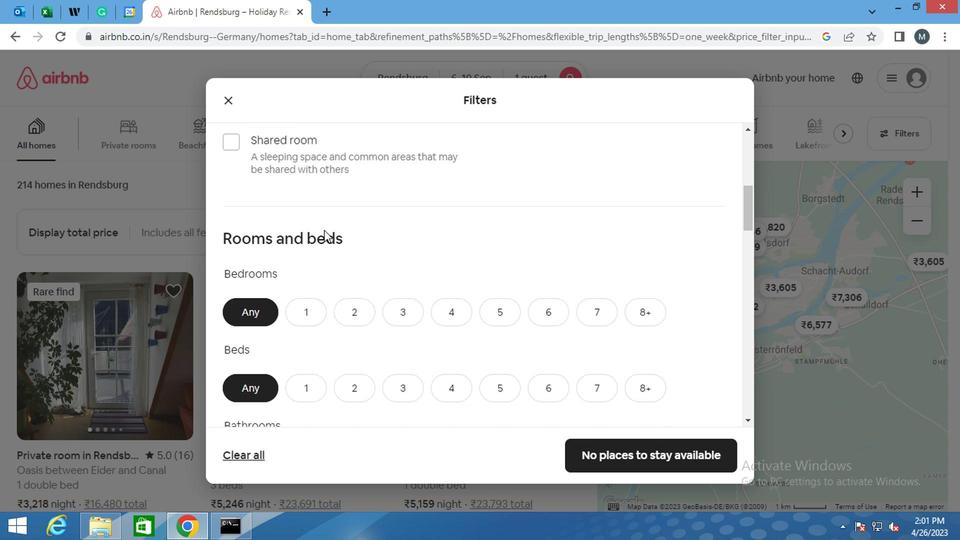 
Action: Mouse moved to (306, 233)
Screenshot: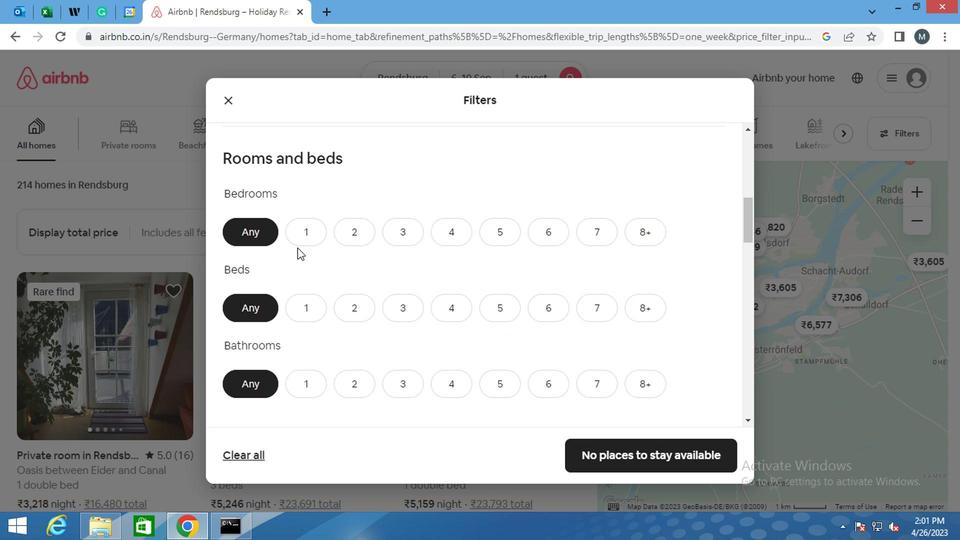 
Action: Mouse pressed left at (306, 233)
Screenshot: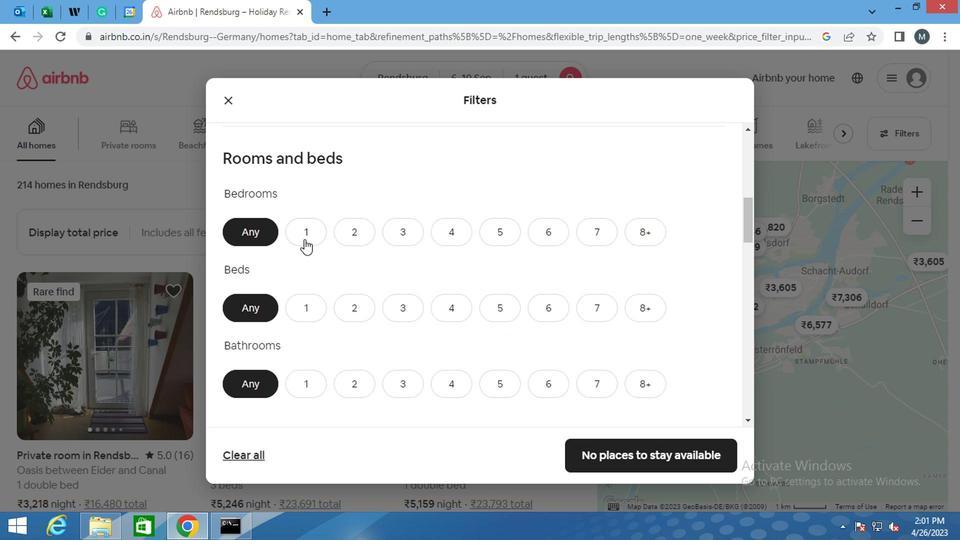 
Action: Mouse moved to (306, 302)
Screenshot: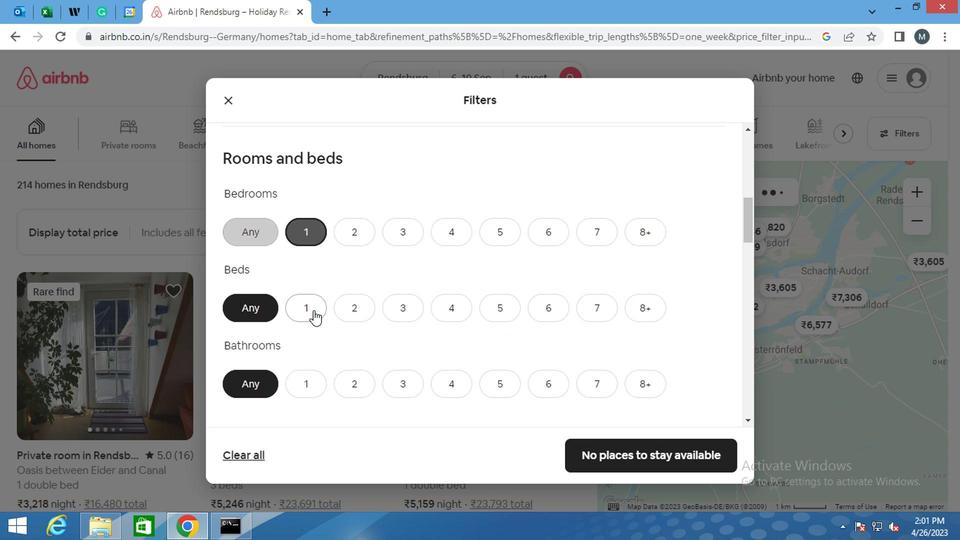 
Action: Mouse pressed left at (306, 302)
Screenshot: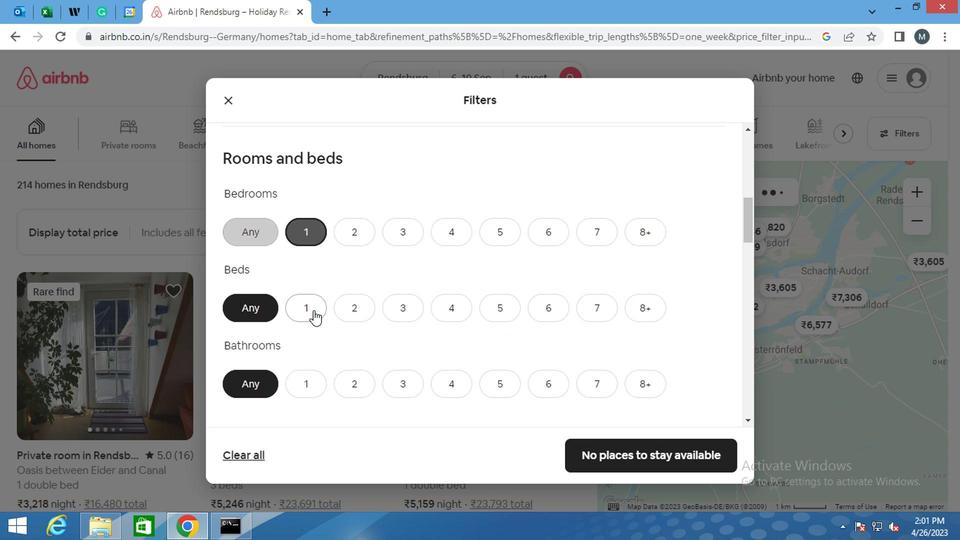 
Action: Mouse moved to (311, 373)
Screenshot: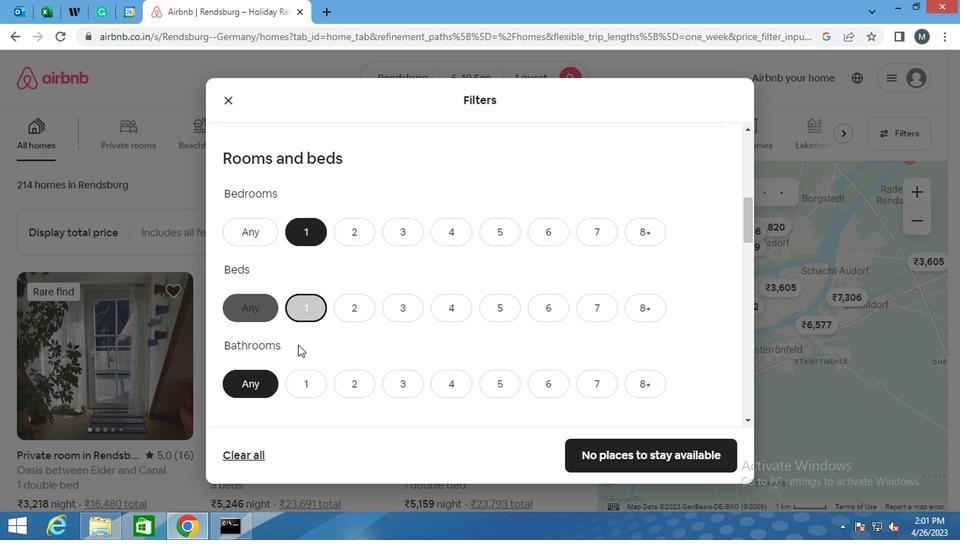 
Action: Mouse pressed left at (311, 373)
Screenshot: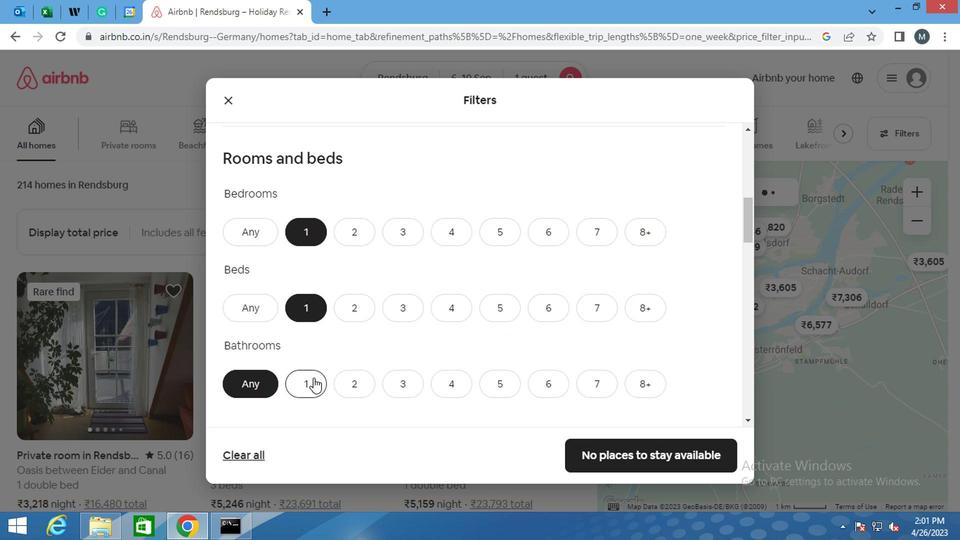
Action: Mouse moved to (332, 291)
Screenshot: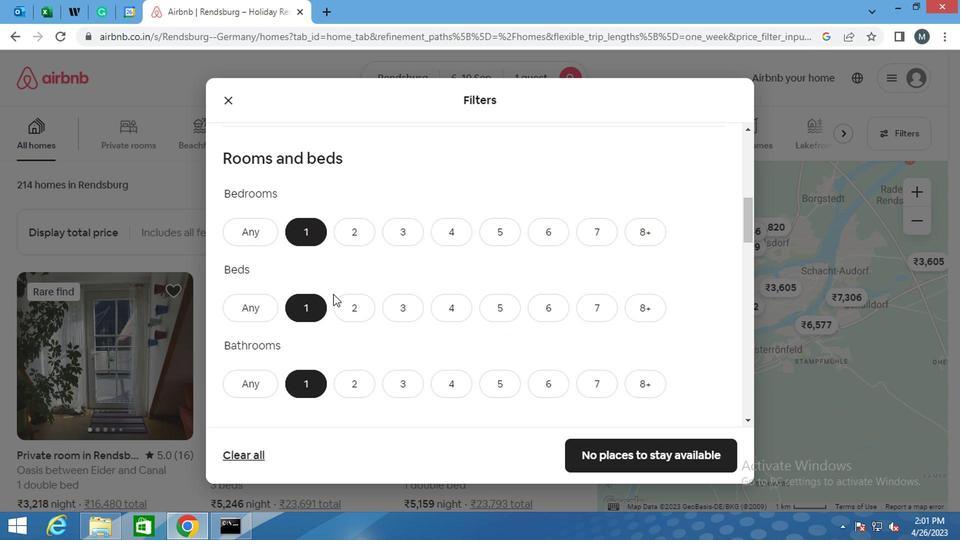 
Action: Mouse scrolled (332, 290) with delta (0, 0)
Screenshot: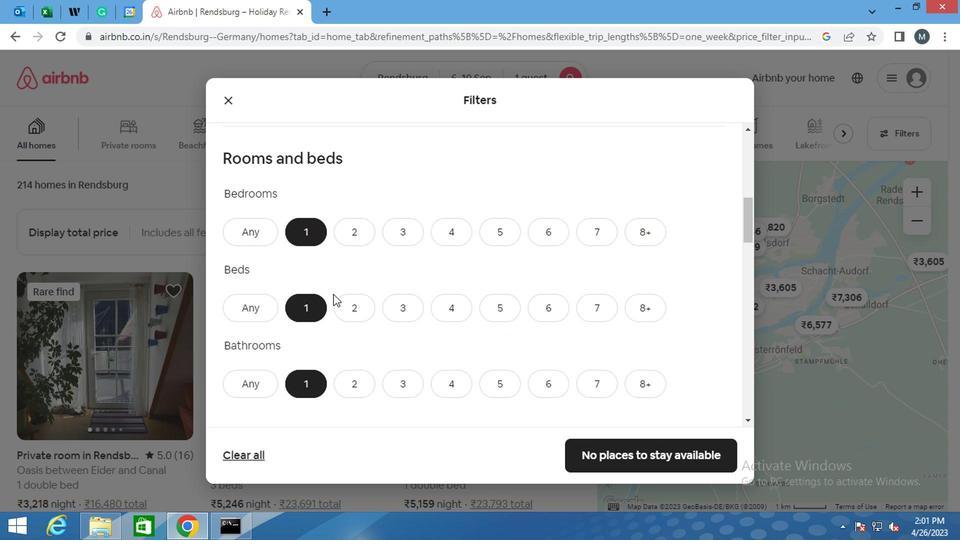 
Action: Mouse scrolled (332, 290) with delta (0, 0)
Screenshot: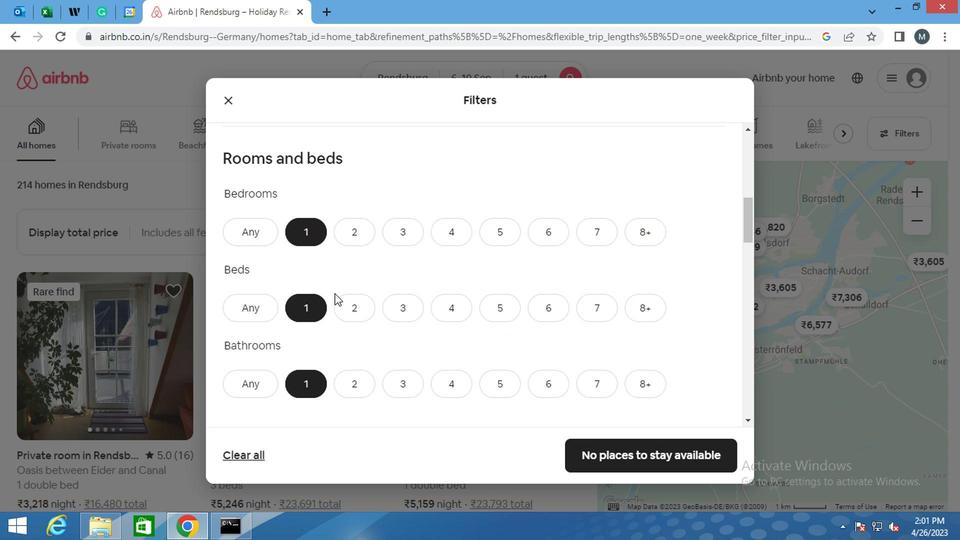 
Action: Mouse scrolled (332, 290) with delta (0, 0)
Screenshot: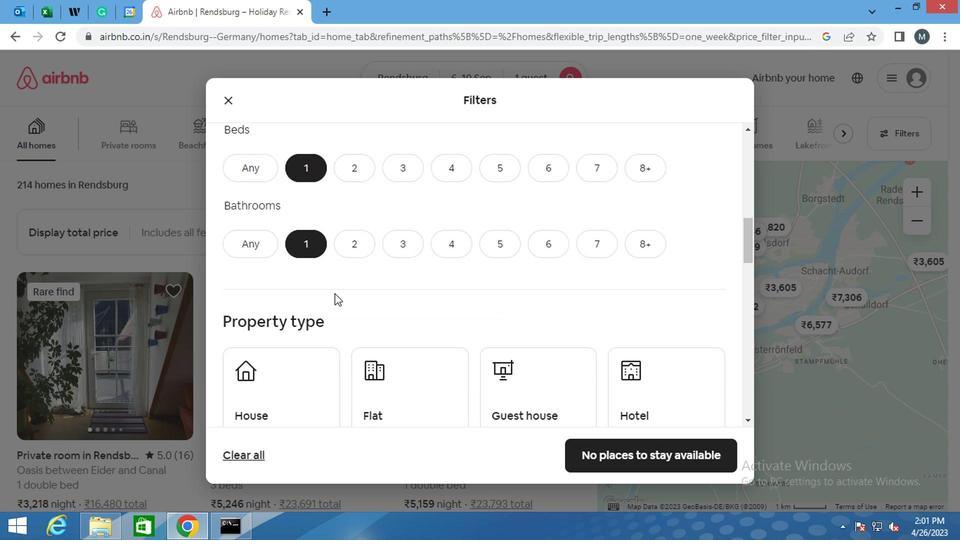 
Action: Mouse moved to (332, 291)
Screenshot: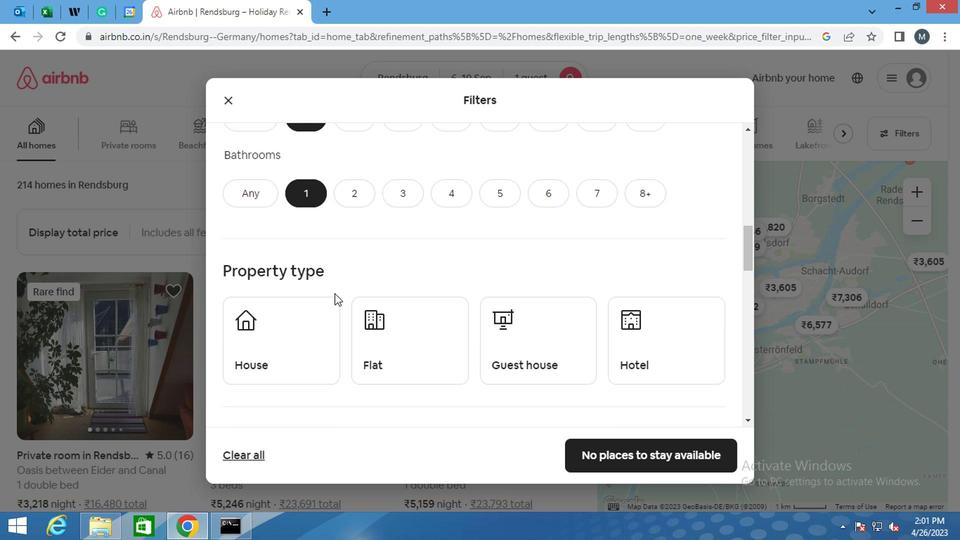 
Action: Mouse scrolled (332, 290) with delta (0, 0)
Screenshot: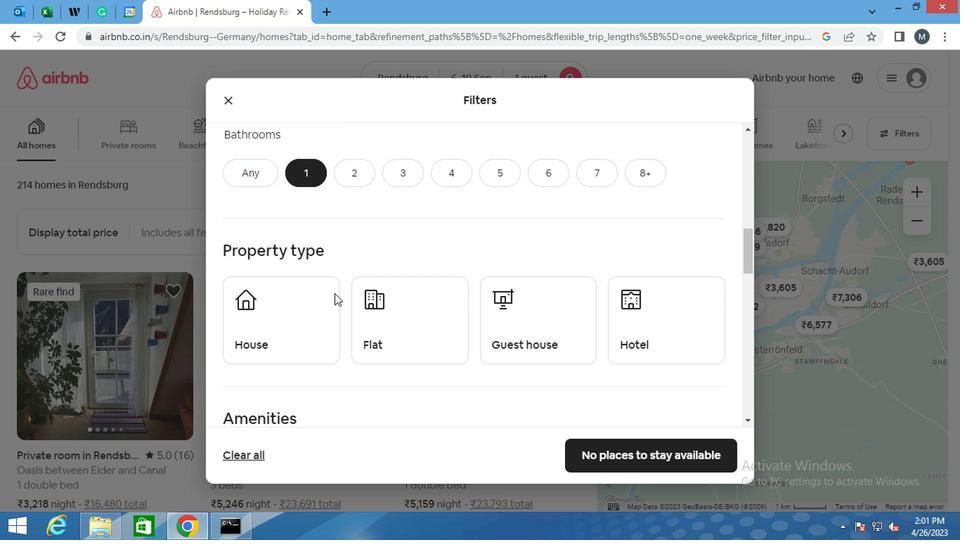 
Action: Mouse scrolled (332, 290) with delta (0, 0)
Screenshot: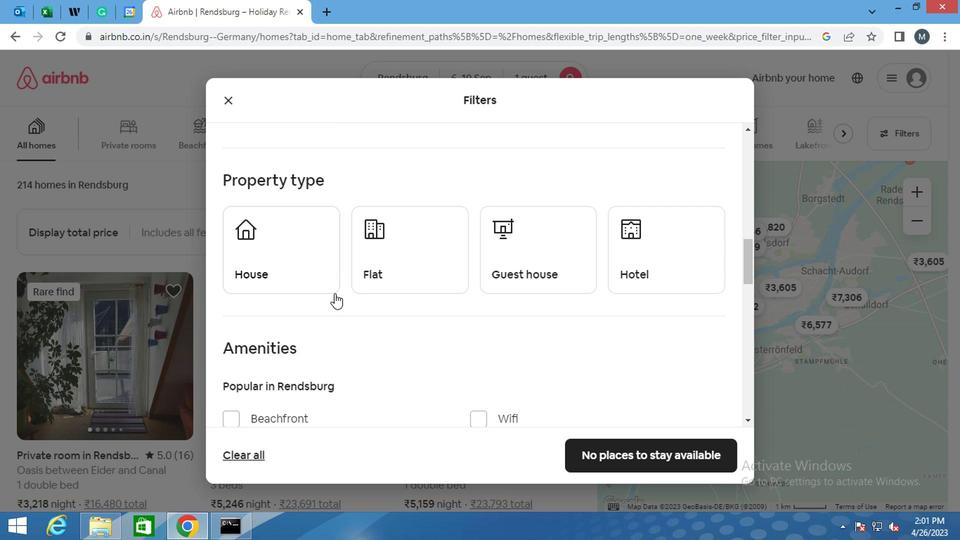 
Action: Mouse moved to (267, 179)
Screenshot: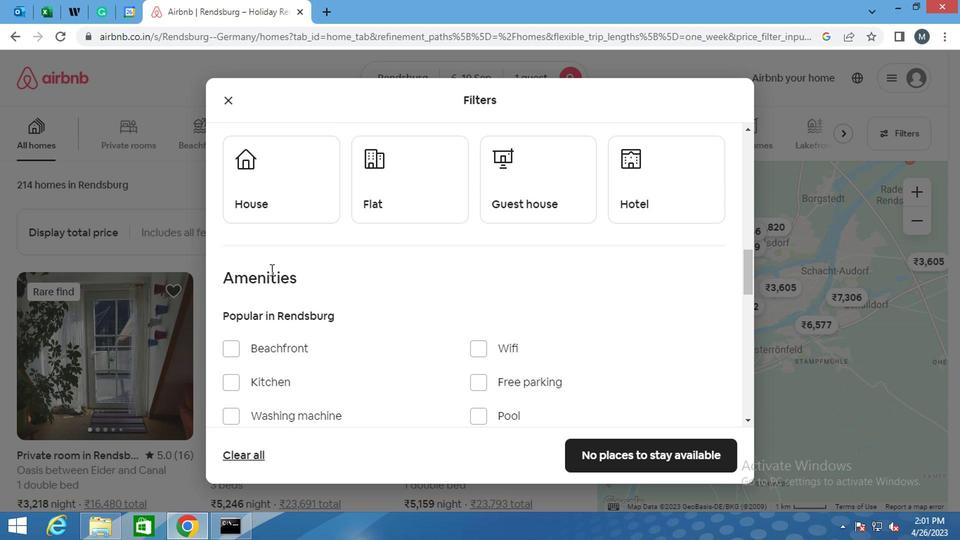 
Action: Mouse pressed left at (267, 179)
Screenshot: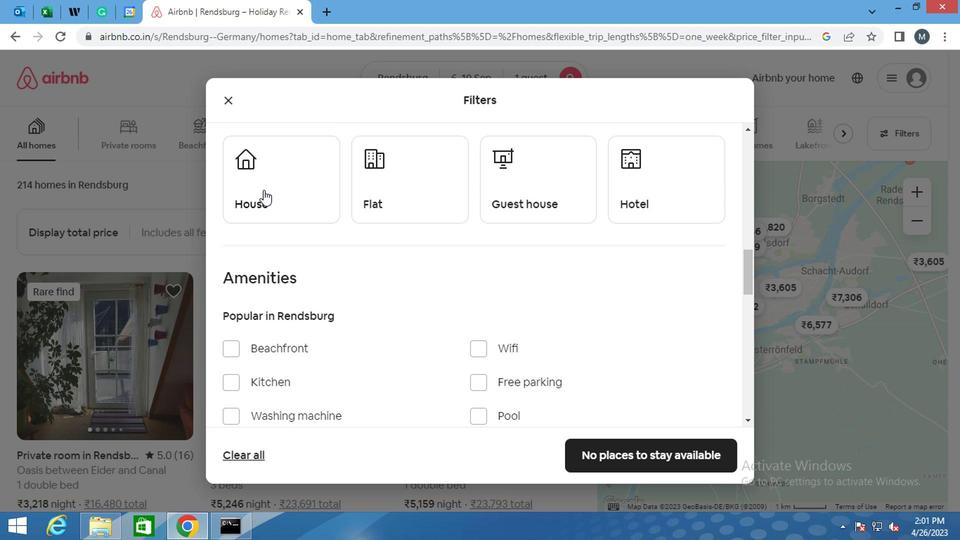 
Action: Mouse moved to (361, 182)
Screenshot: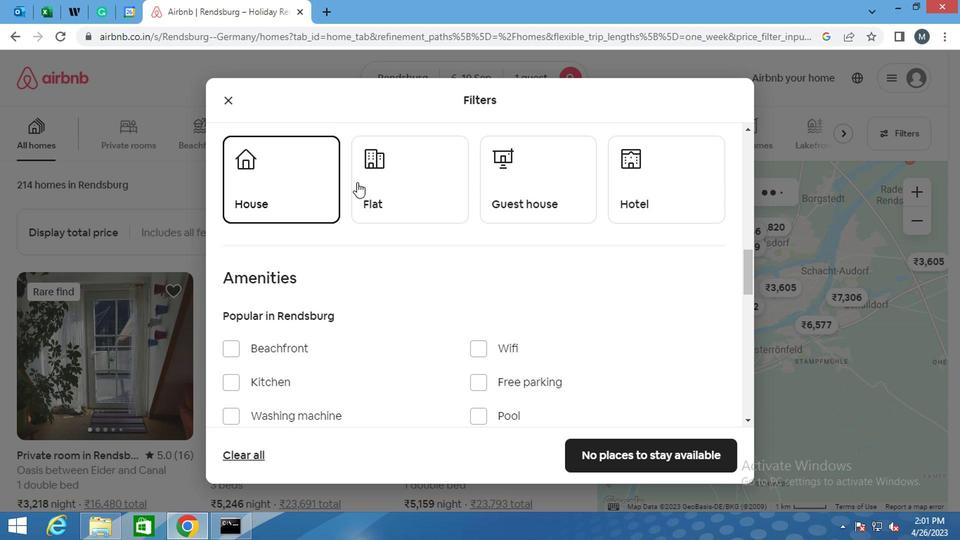 
Action: Mouse pressed left at (361, 182)
Screenshot: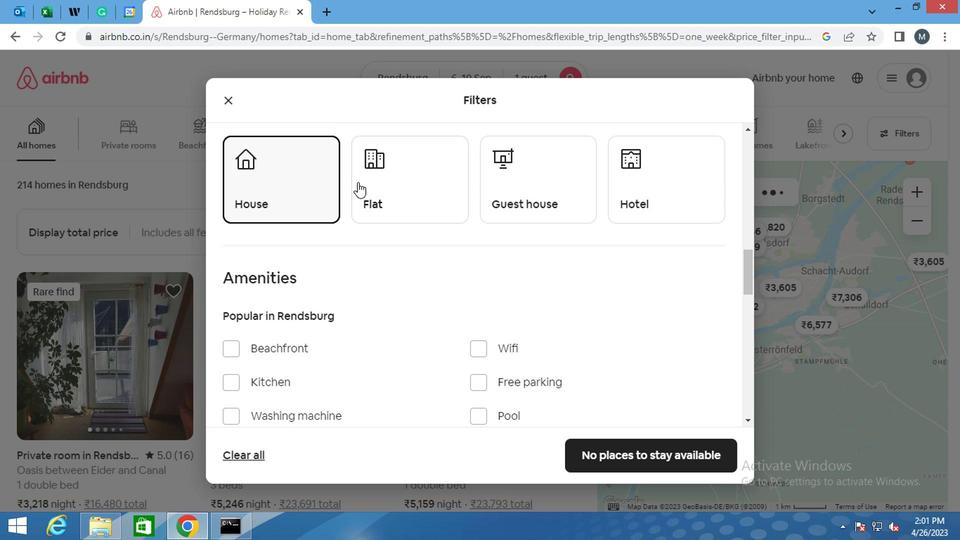 
Action: Mouse moved to (564, 181)
Screenshot: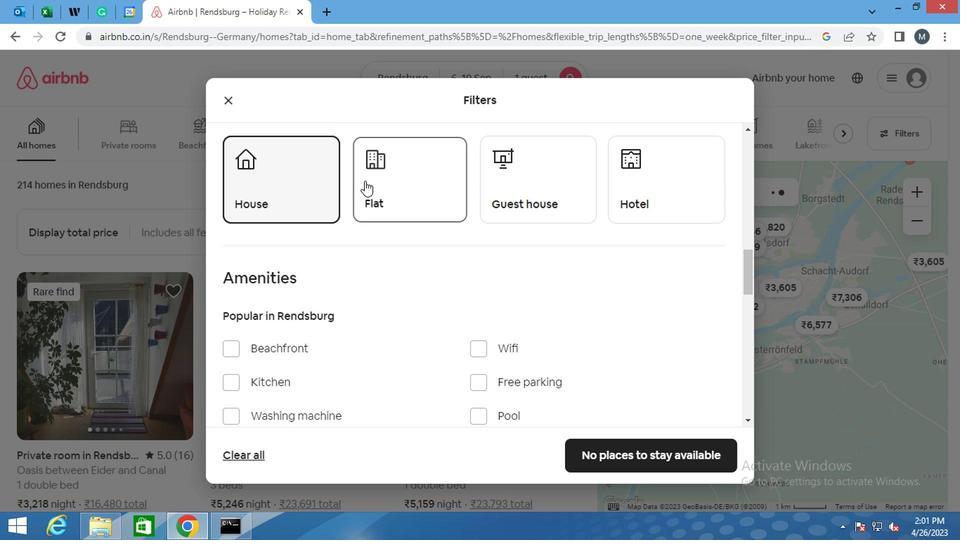
Action: Mouse pressed left at (564, 181)
Screenshot: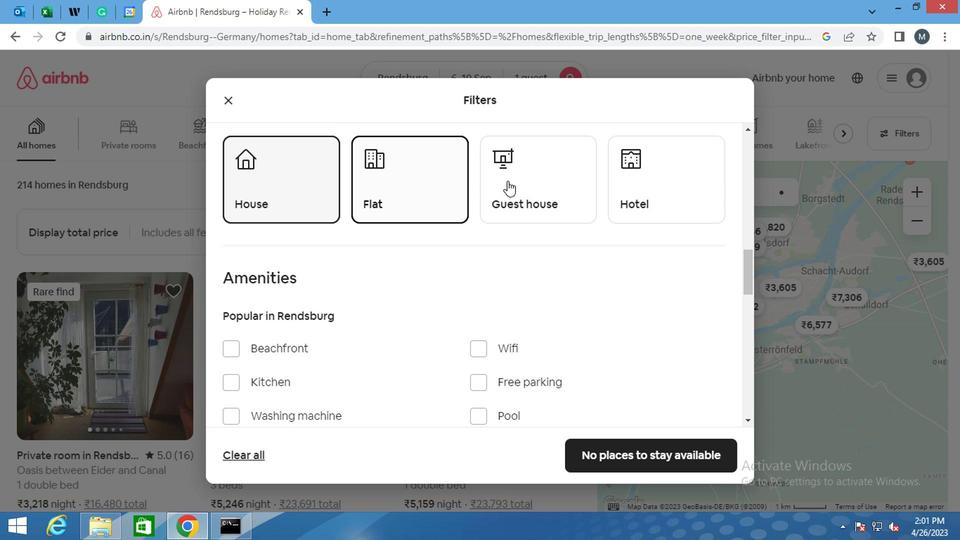 
Action: Mouse moved to (623, 180)
Screenshot: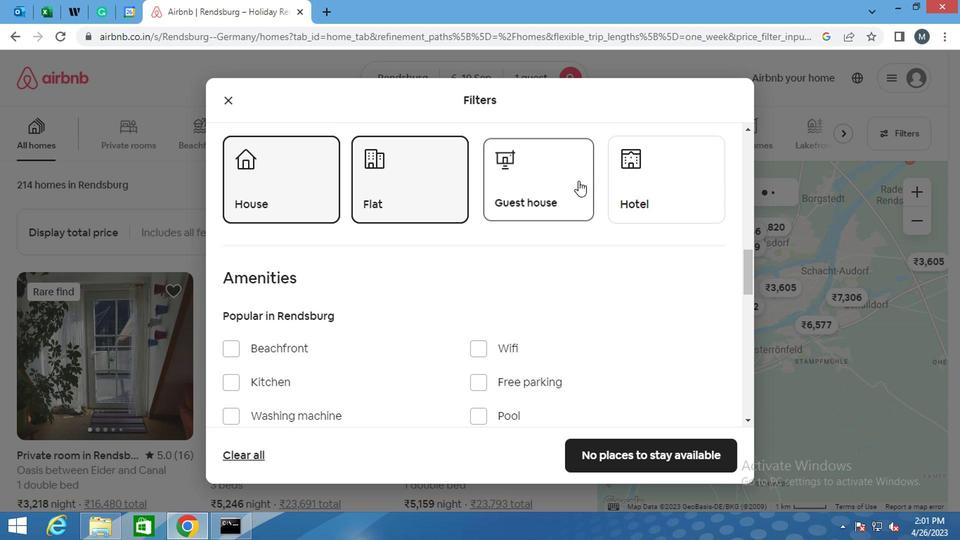 
Action: Mouse pressed left at (623, 180)
Screenshot: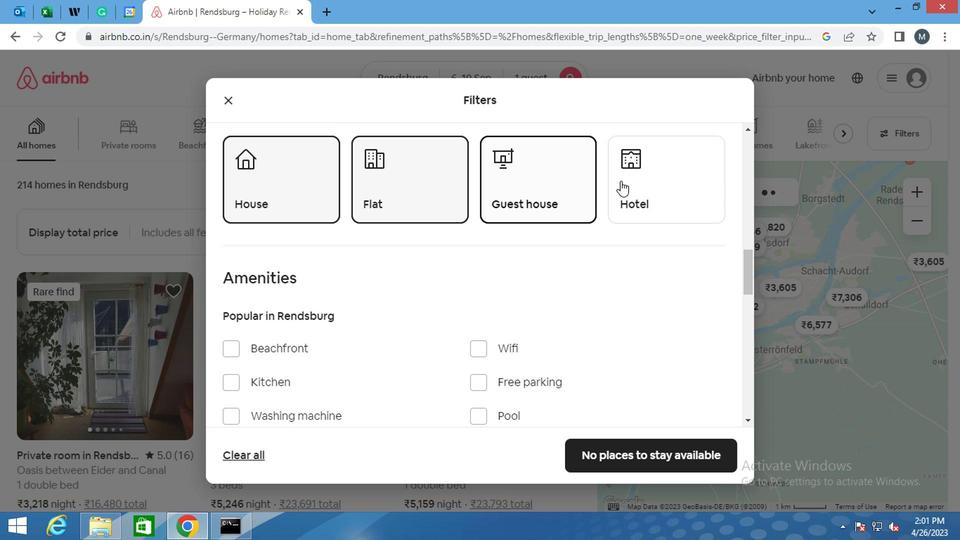 
Action: Mouse moved to (309, 251)
Screenshot: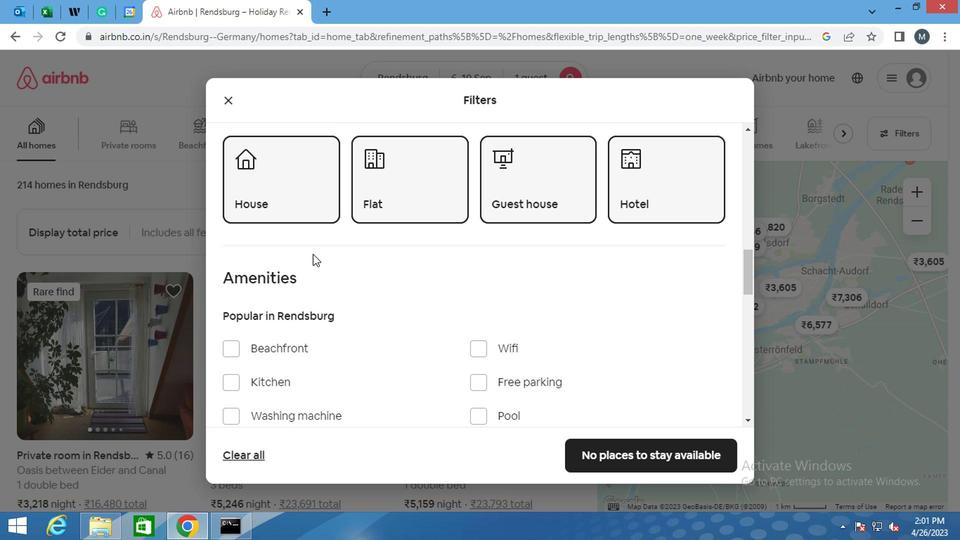 
Action: Mouse scrolled (309, 250) with delta (0, -1)
Screenshot: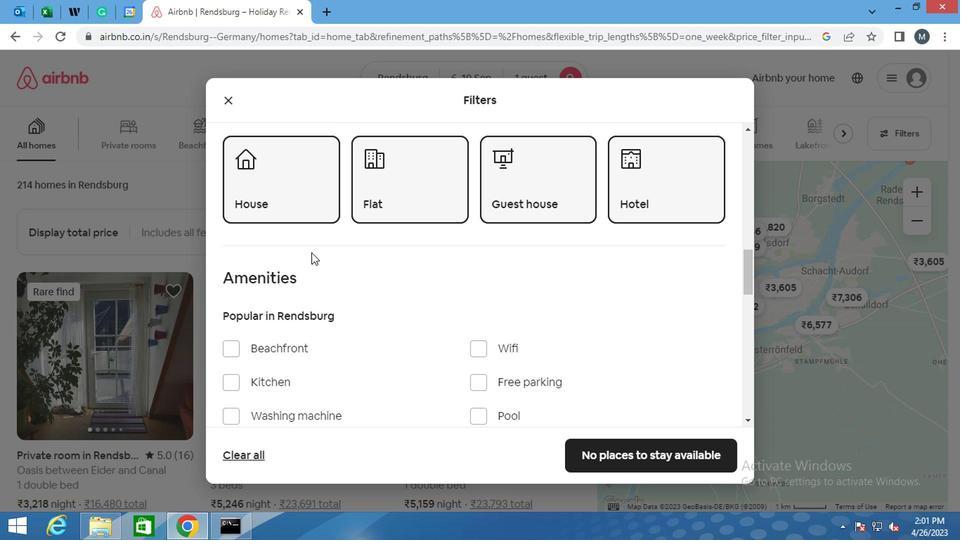 
Action: Mouse scrolled (309, 250) with delta (0, -1)
Screenshot: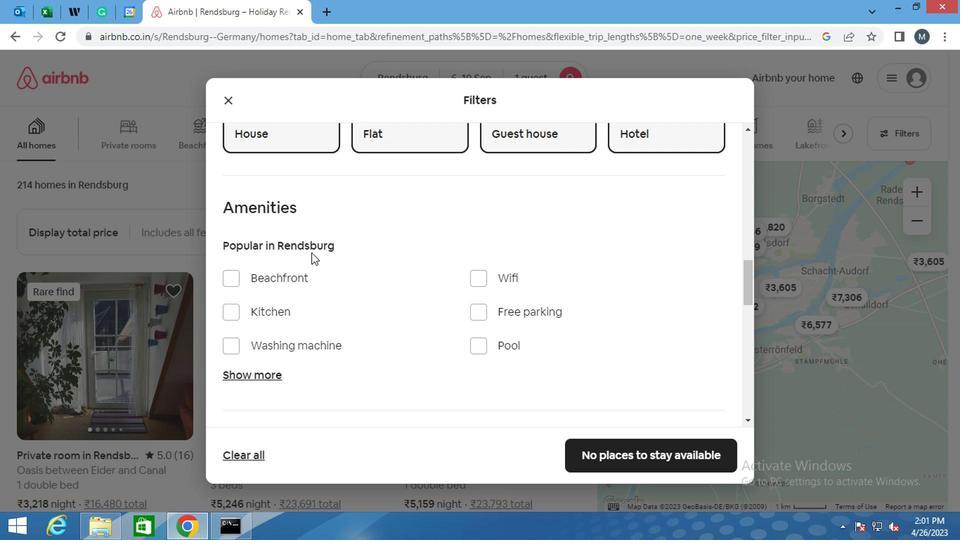 
Action: Mouse moved to (284, 280)
Screenshot: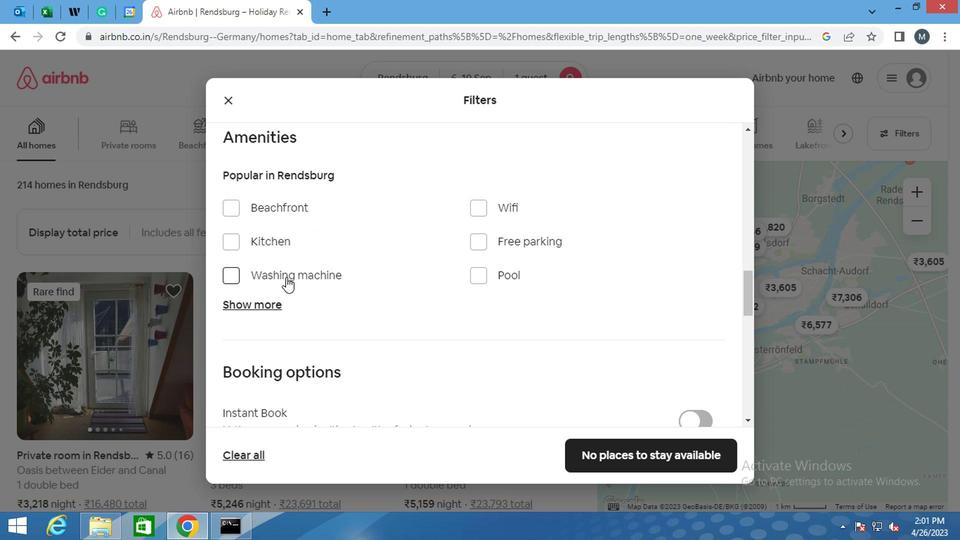 
Action: Mouse scrolled (284, 279) with delta (0, 0)
Screenshot: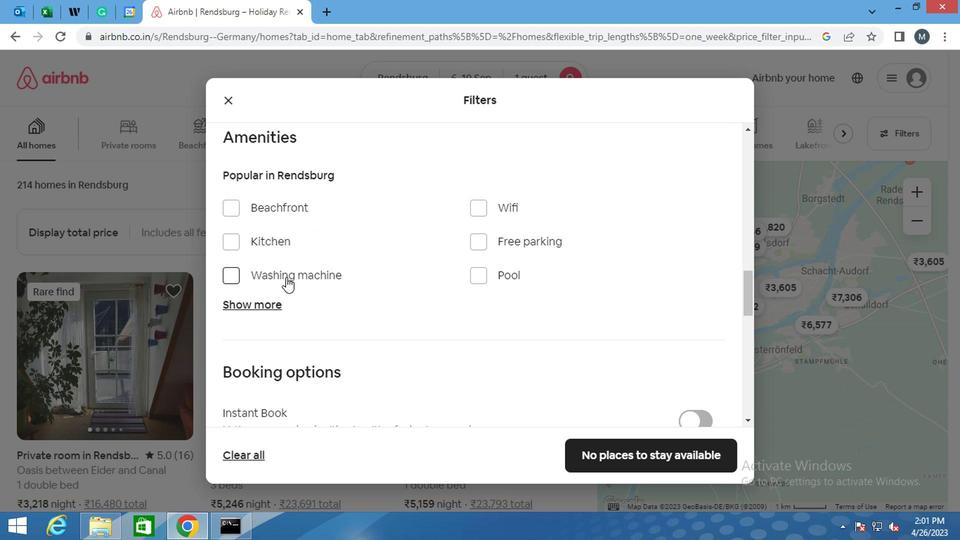 
Action: Mouse moved to (284, 280)
Screenshot: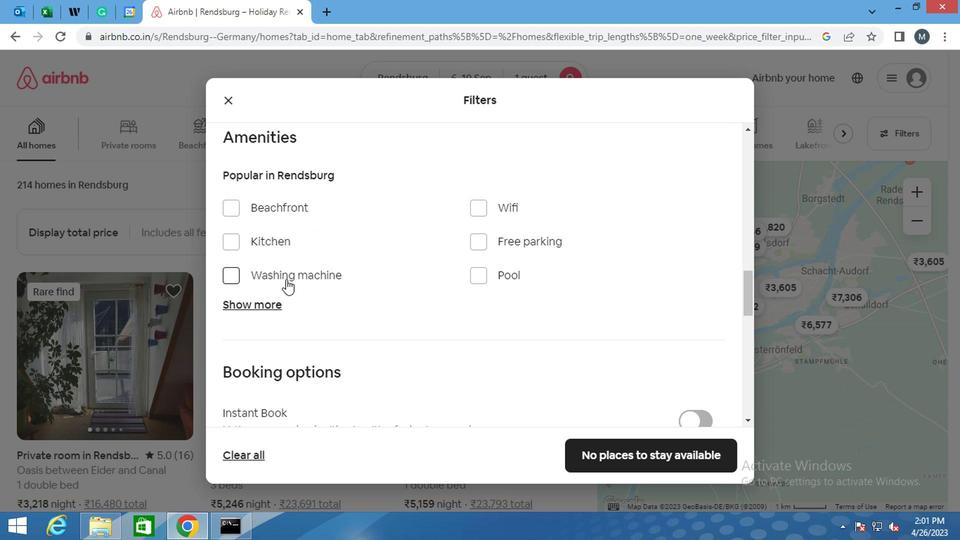 
Action: Mouse scrolled (284, 279) with delta (0, 0)
Screenshot: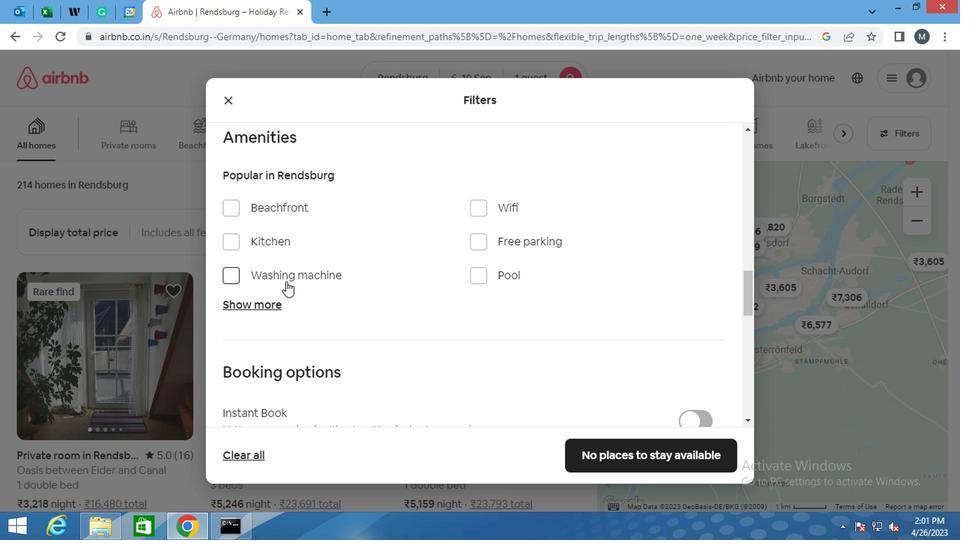 
Action: Mouse moved to (284, 281)
Screenshot: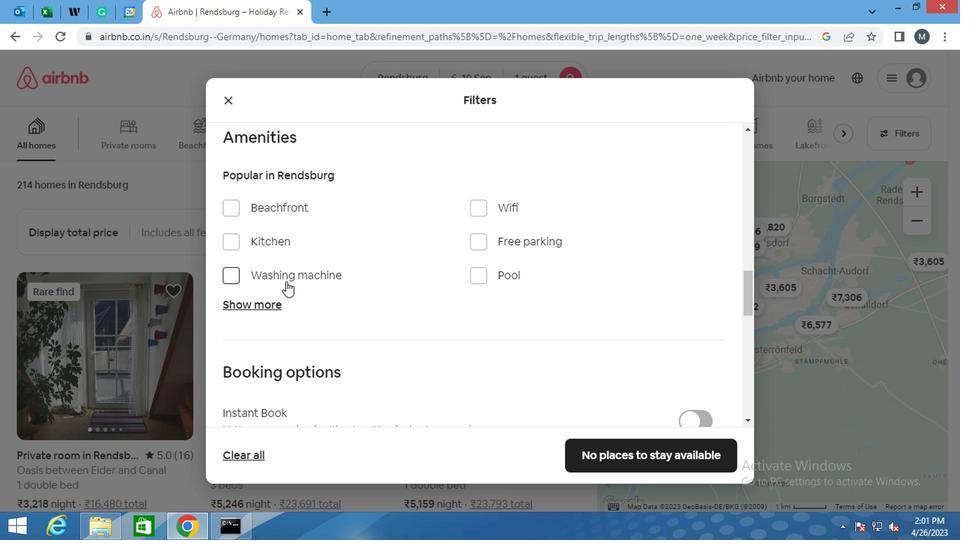 
Action: Mouse scrolled (284, 280) with delta (0, -1)
Screenshot: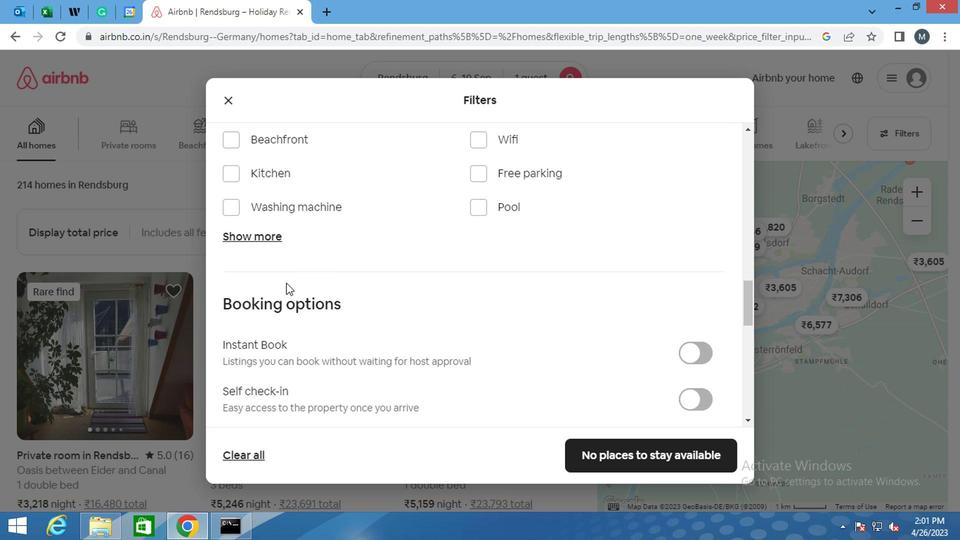 
Action: Mouse moved to (688, 250)
Screenshot: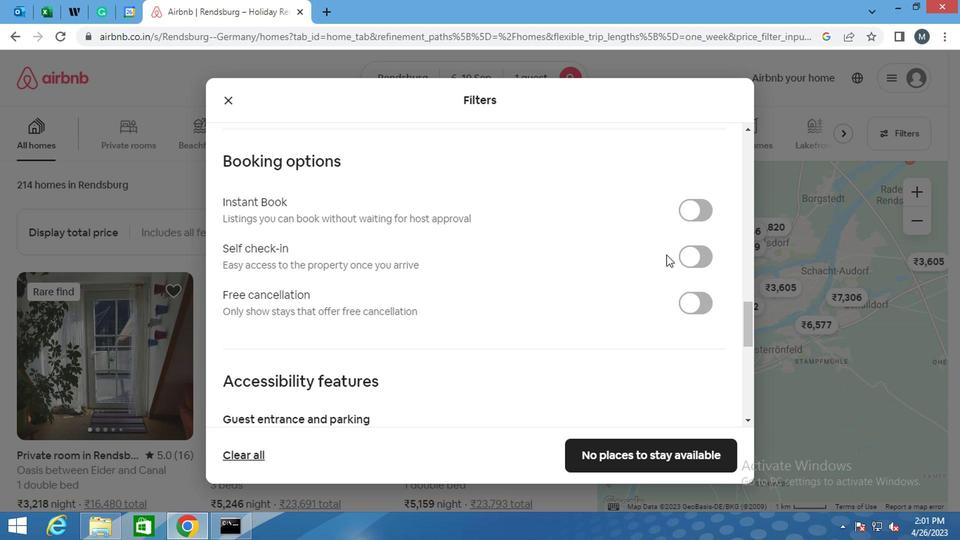 
Action: Mouse pressed left at (688, 250)
Screenshot: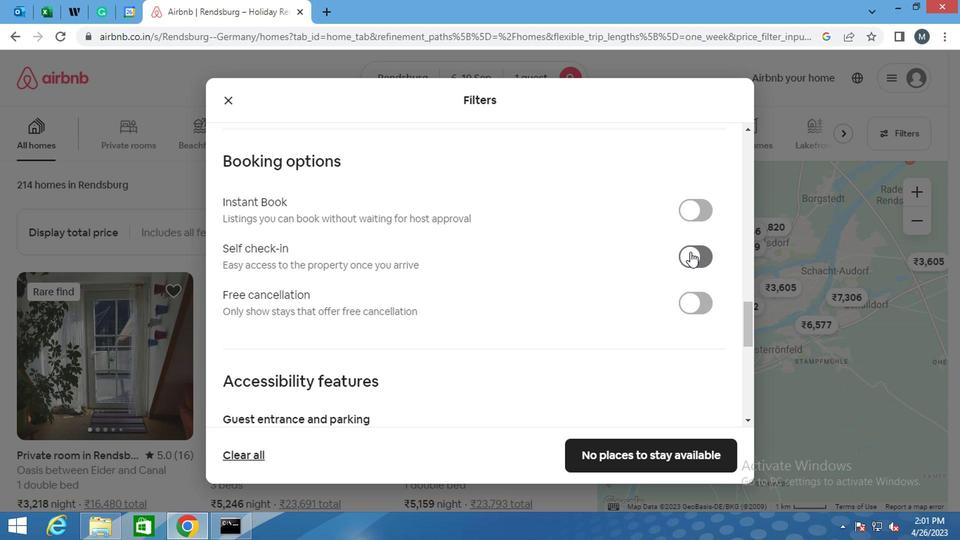 
Action: Mouse moved to (344, 250)
Screenshot: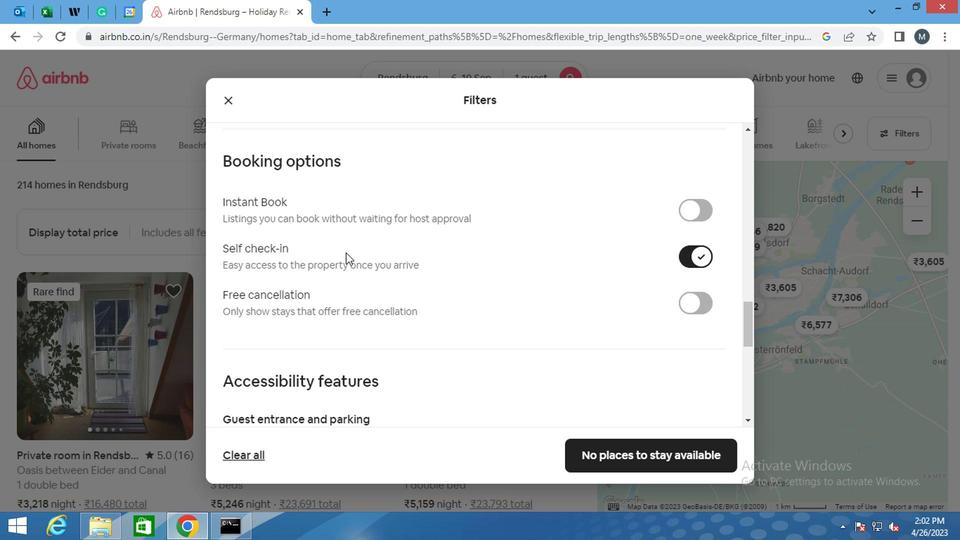 
Action: Mouse scrolled (344, 250) with delta (0, 0)
Screenshot: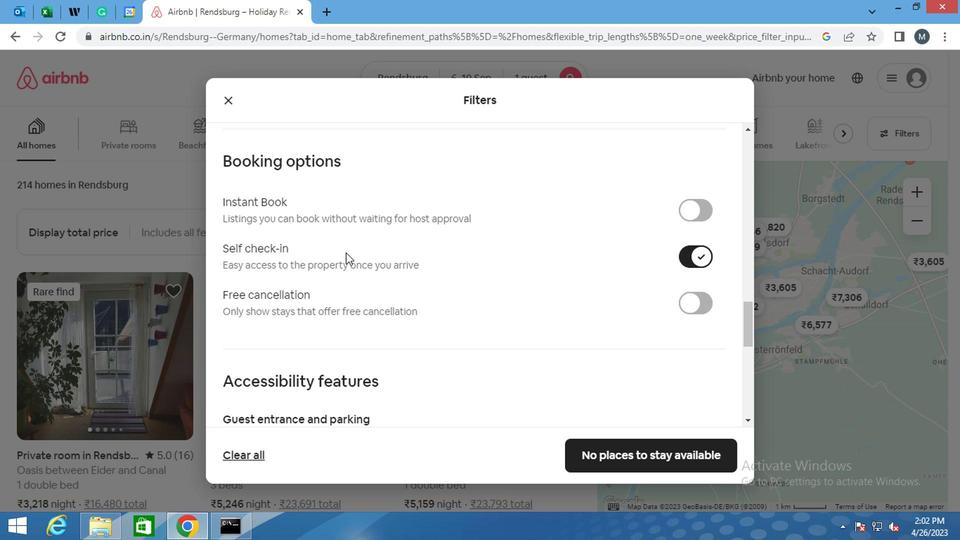 
Action: Mouse scrolled (344, 250) with delta (0, 0)
Screenshot: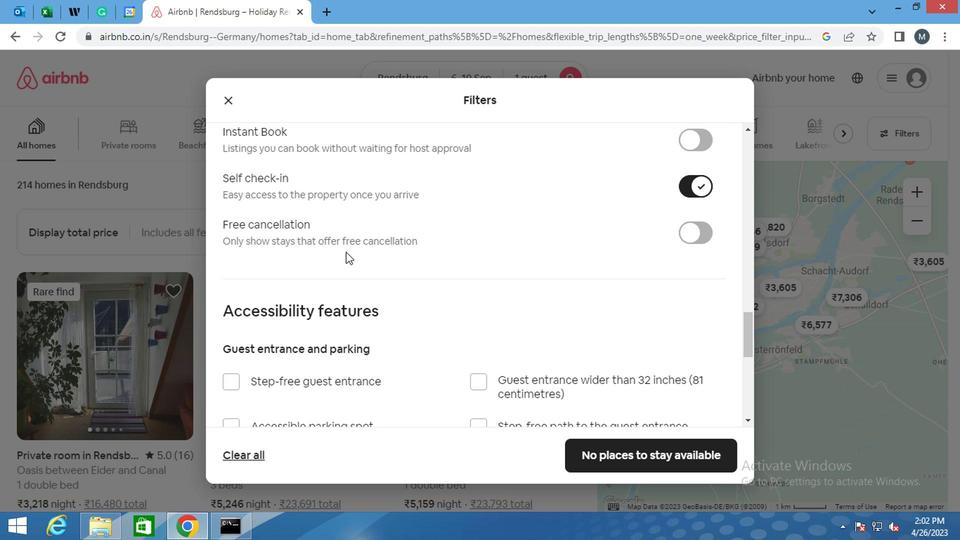 
Action: Mouse scrolled (344, 250) with delta (0, 0)
Screenshot: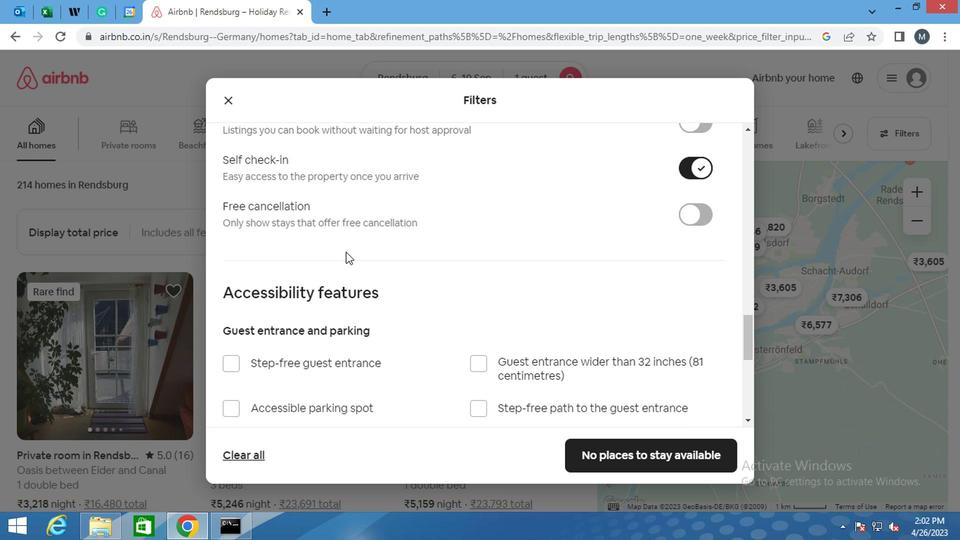 
Action: Mouse moved to (344, 251)
Screenshot: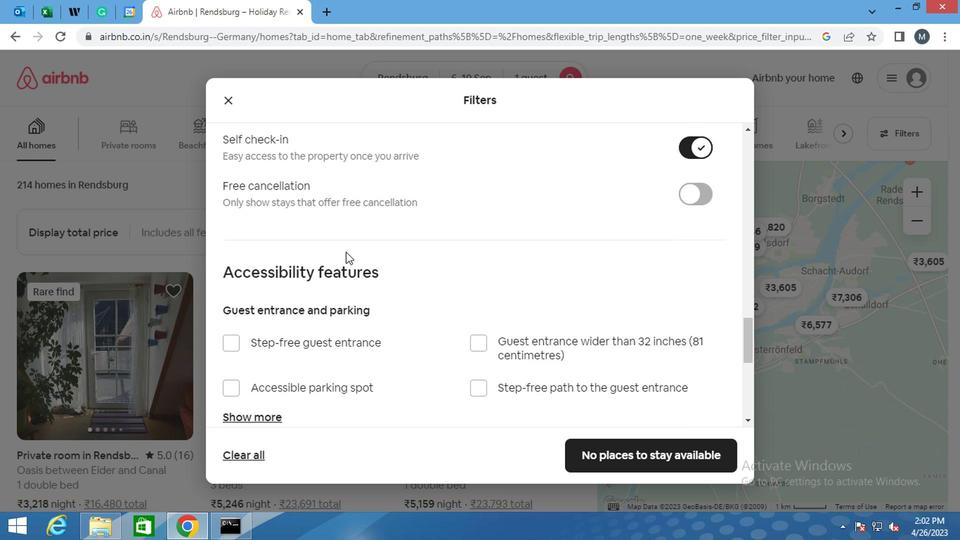 
Action: Mouse scrolled (344, 250) with delta (0, -1)
Screenshot: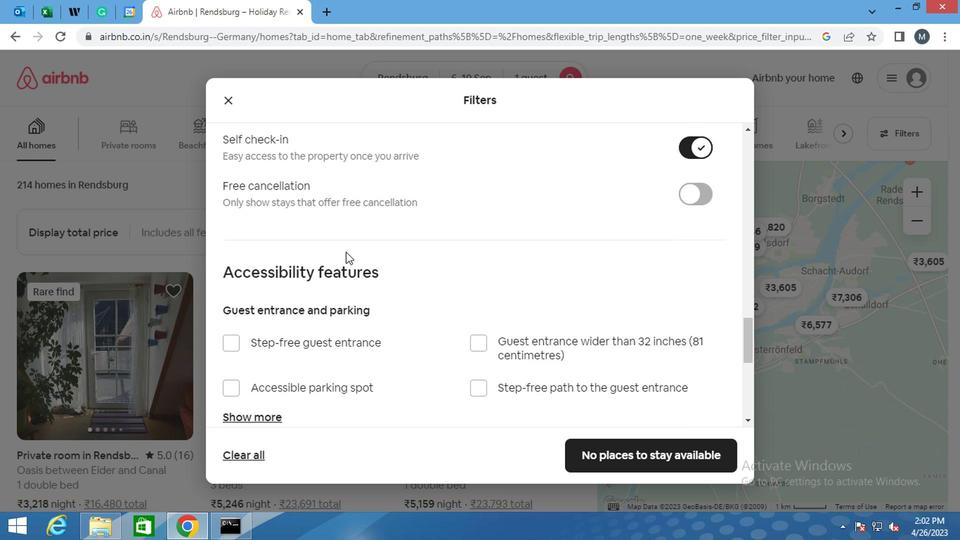 
Action: Mouse moved to (344, 253)
Screenshot: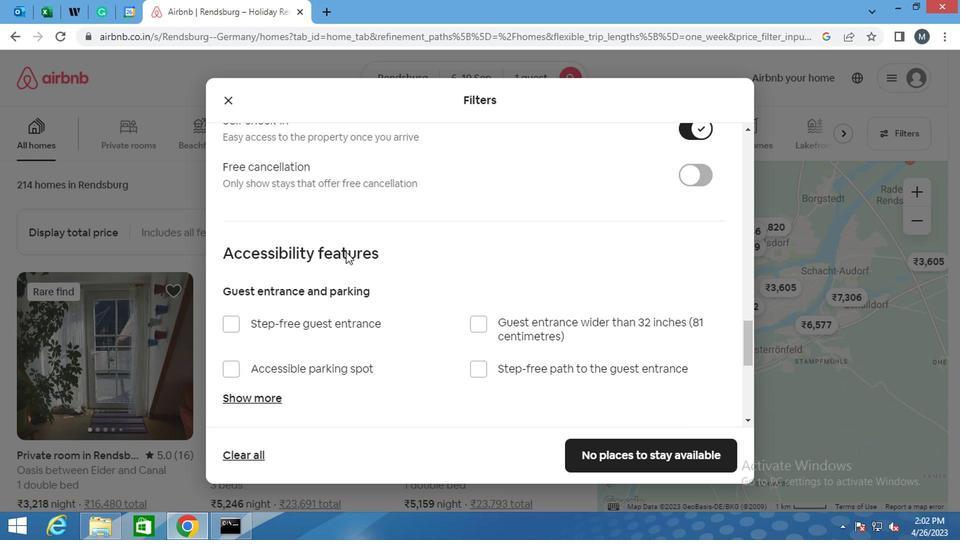 
Action: Mouse scrolled (344, 252) with delta (0, -1)
Screenshot: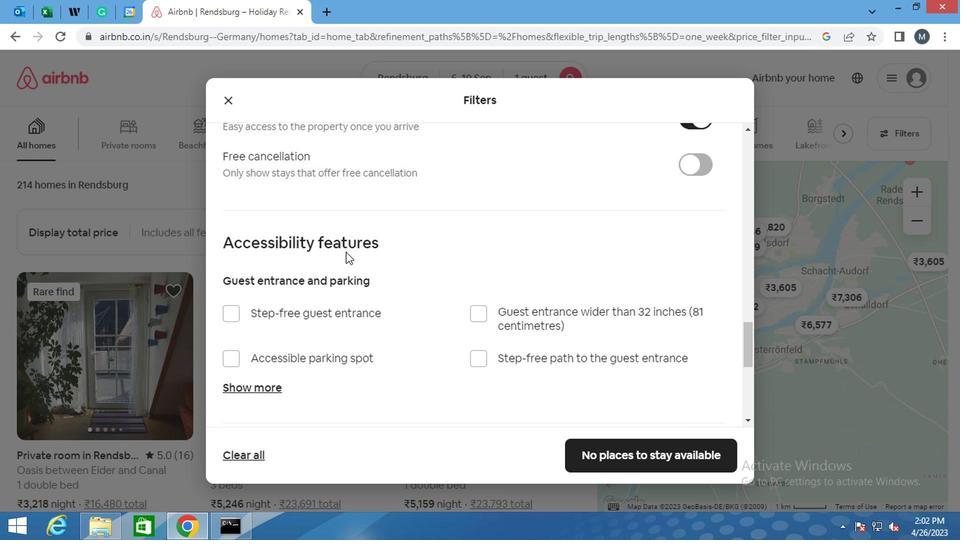 
Action: Mouse moved to (329, 275)
Screenshot: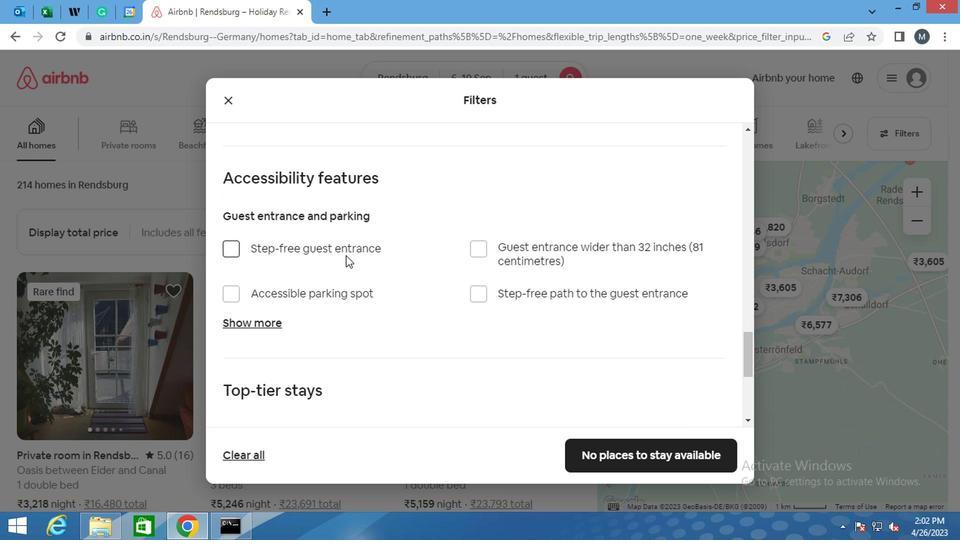 
Action: Mouse scrolled (329, 274) with delta (0, -1)
Screenshot: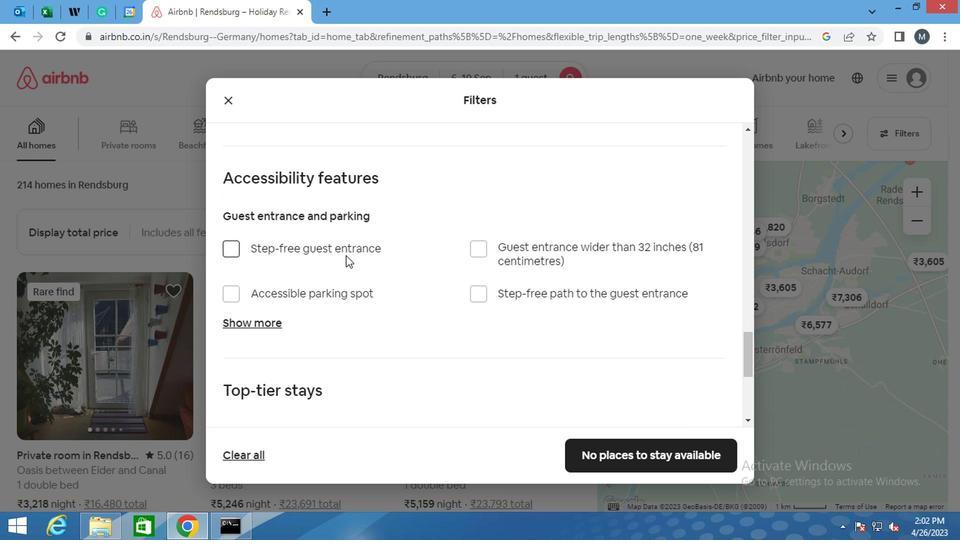 
Action: Mouse moved to (327, 279)
Screenshot: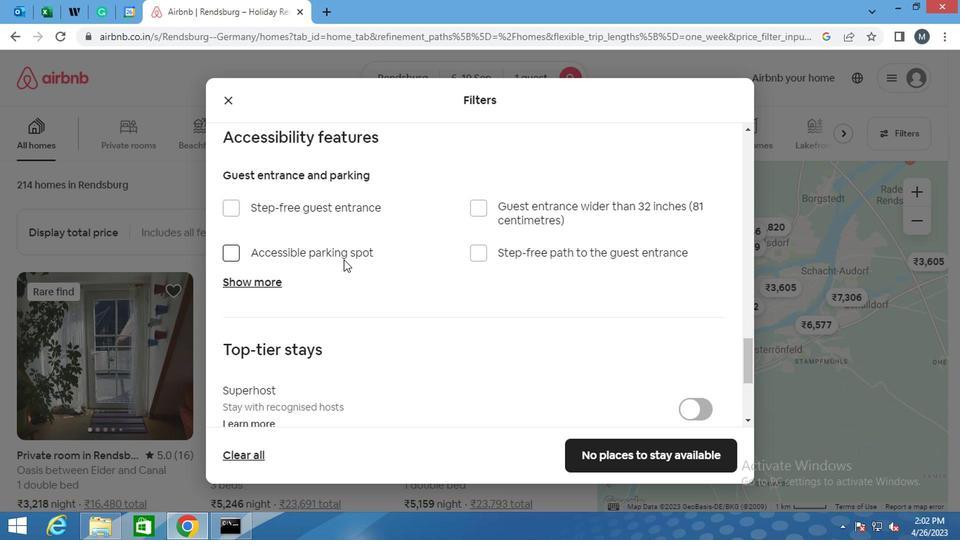 
Action: Mouse scrolled (327, 278) with delta (0, -1)
Screenshot: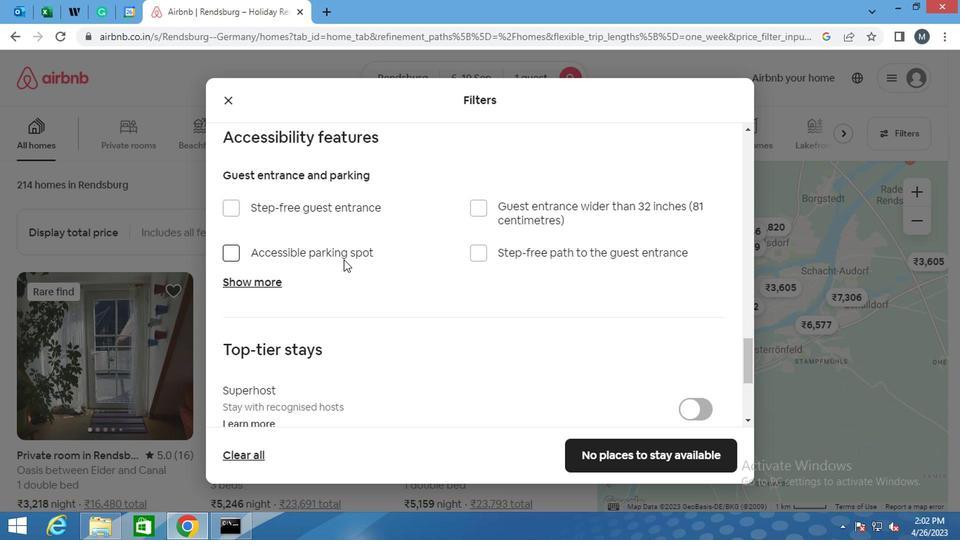 
Action: Mouse moved to (233, 326)
Screenshot: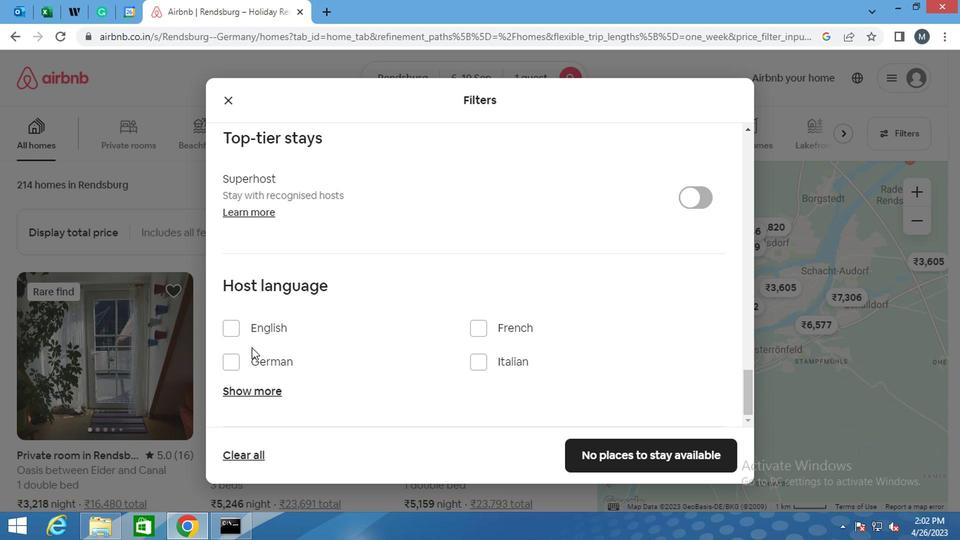 
Action: Mouse pressed left at (233, 326)
Screenshot: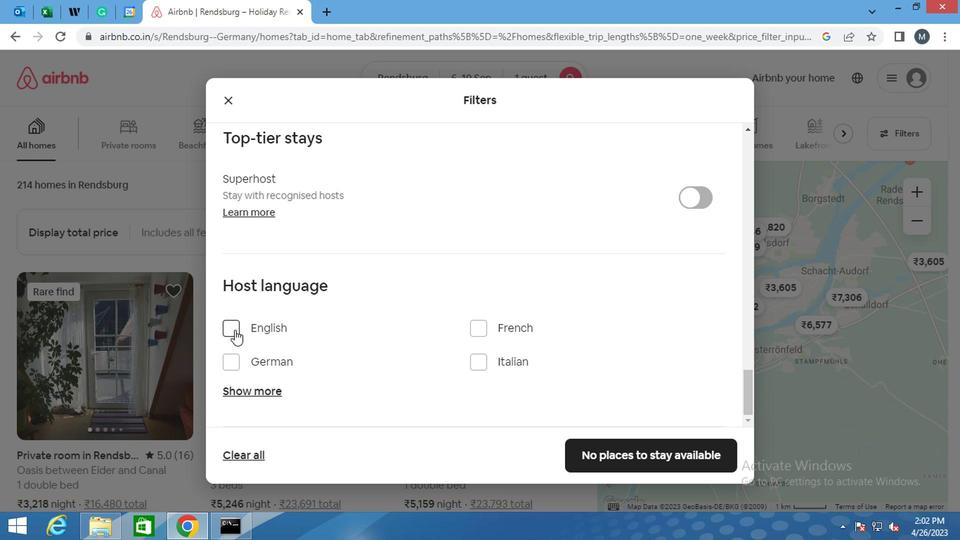 
Action: Mouse moved to (505, 295)
Screenshot: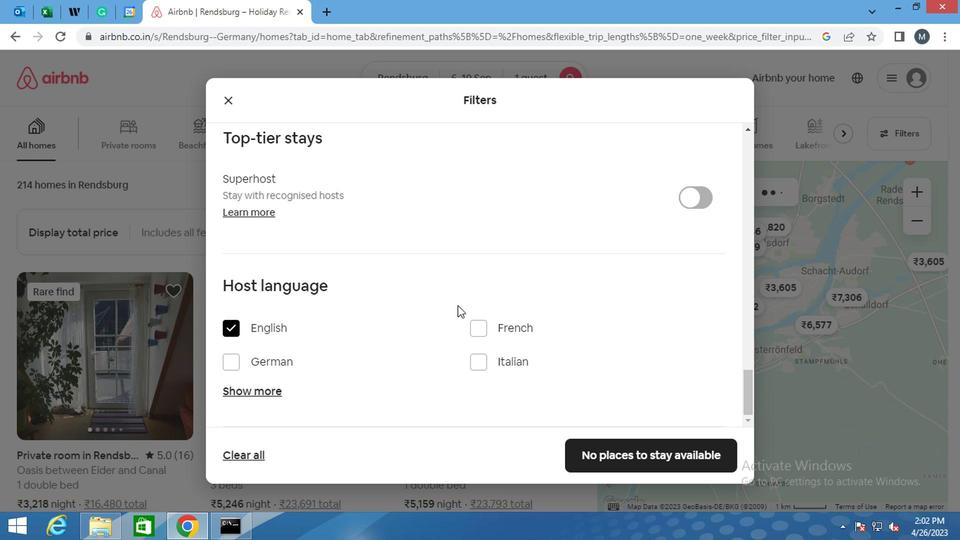 
Action: Mouse scrolled (505, 294) with delta (0, 0)
Screenshot: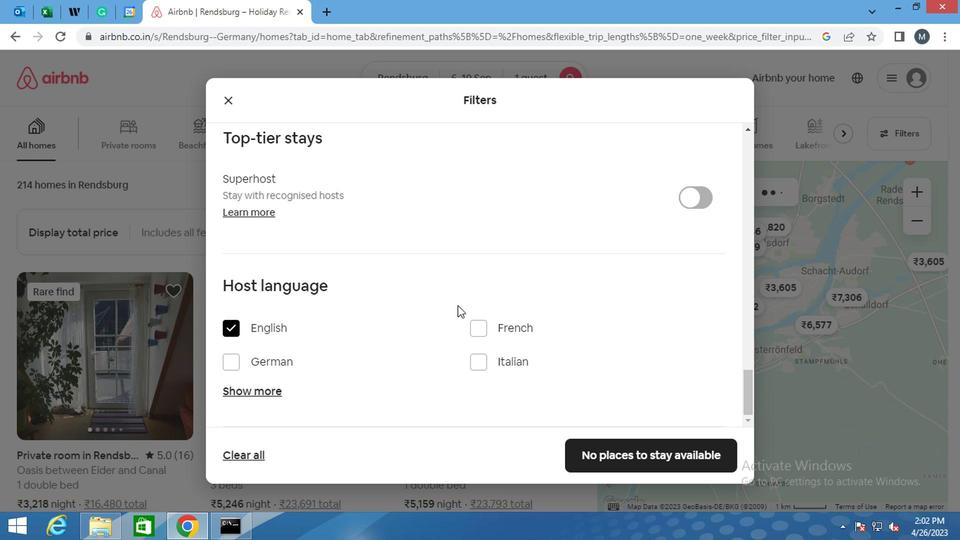 
Action: Mouse moved to (505, 299)
Screenshot: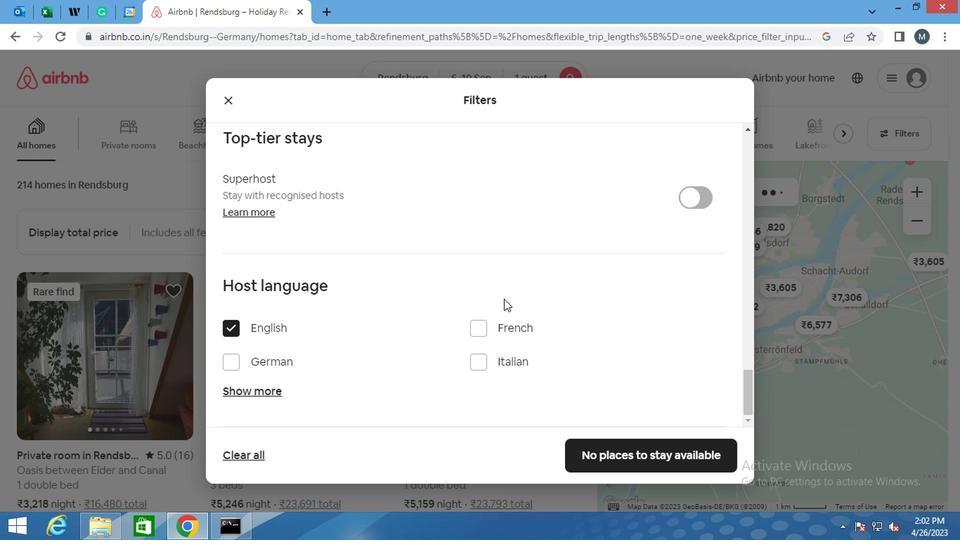 
Action: Mouse scrolled (505, 298) with delta (0, -1)
Screenshot: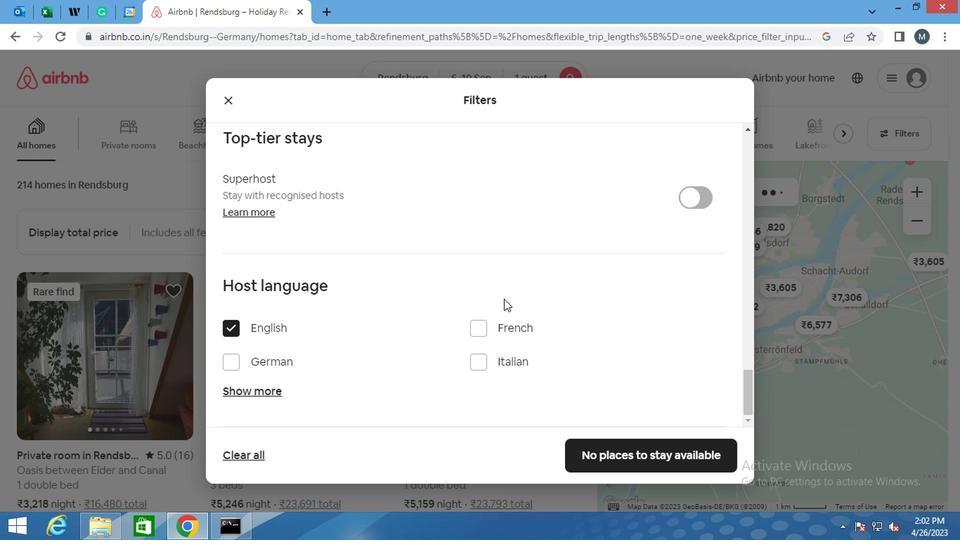 
Action: Mouse moved to (622, 442)
Screenshot: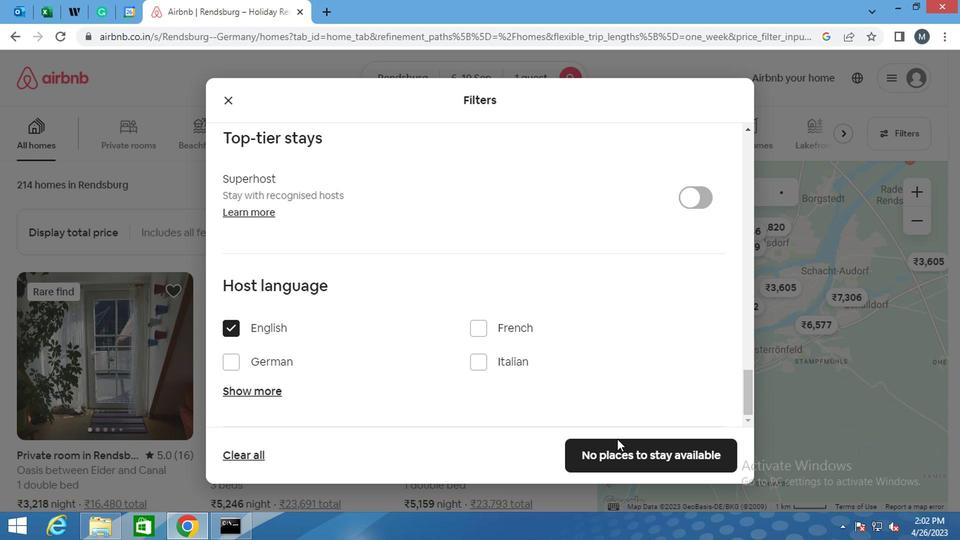 
Action: Mouse pressed left at (622, 442)
Screenshot: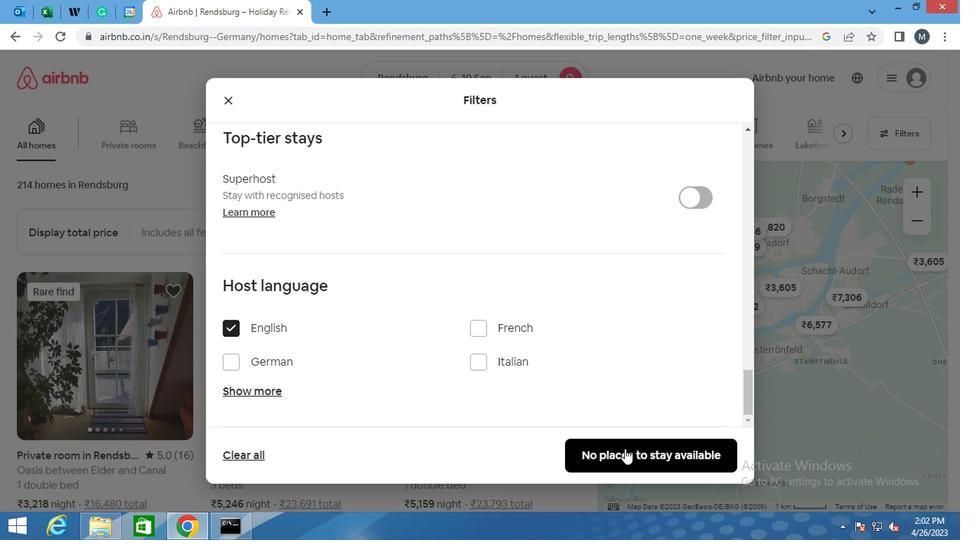 
Action: Mouse moved to (620, 436)
Screenshot: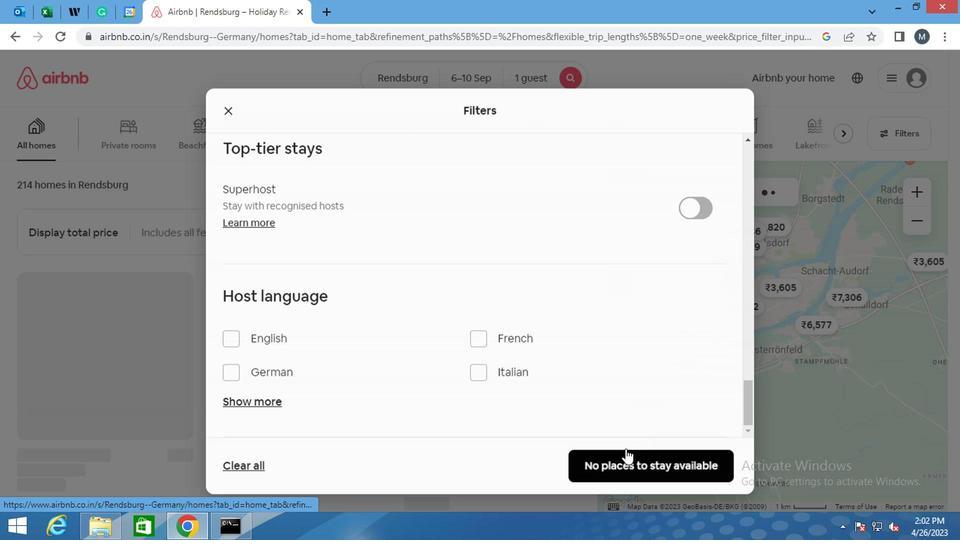 
